 Task: Find connections with filter location Cornellà de Llobregat with filter topic #Analyticswith filter profile language French with filter current company FICO with filter school Madras Institute of Technology Campus with filter industry Online Audio and Video Media with filter service category Wedding Planning with filter keywords title UX Designer & UI Developer
Action: Mouse moved to (162, 228)
Screenshot: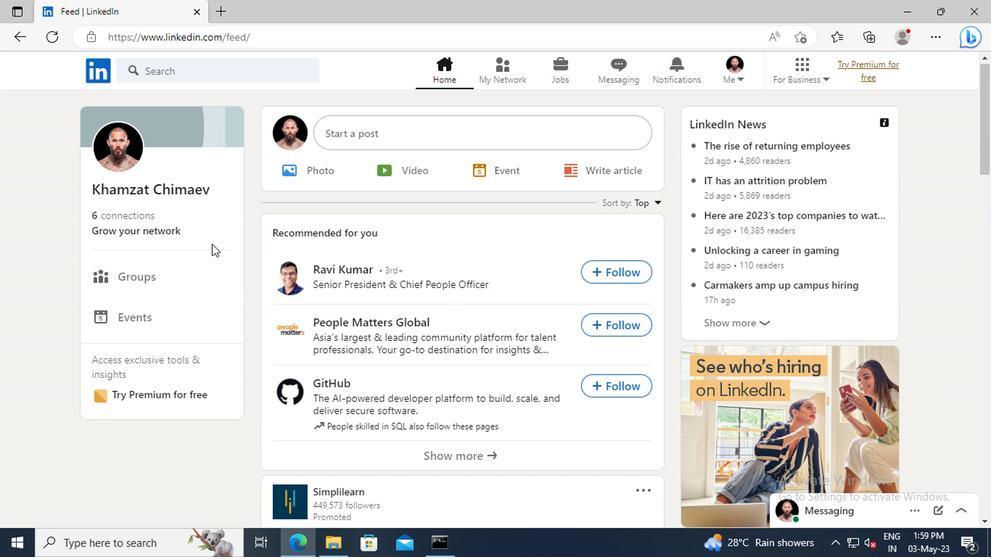 
Action: Mouse pressed left at (162, 228)
Screenshot: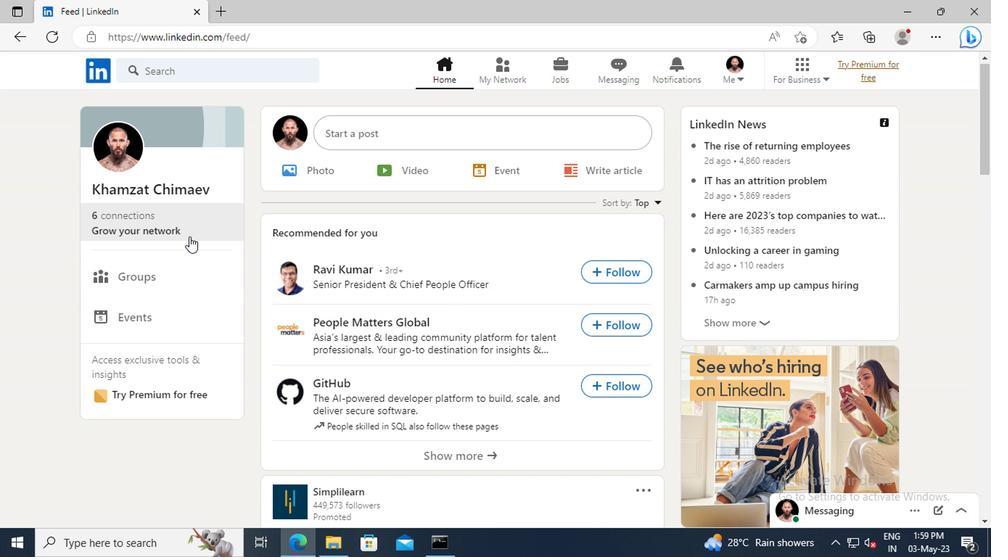 
Action: Mouse moved to (158, 152)
Screenshot: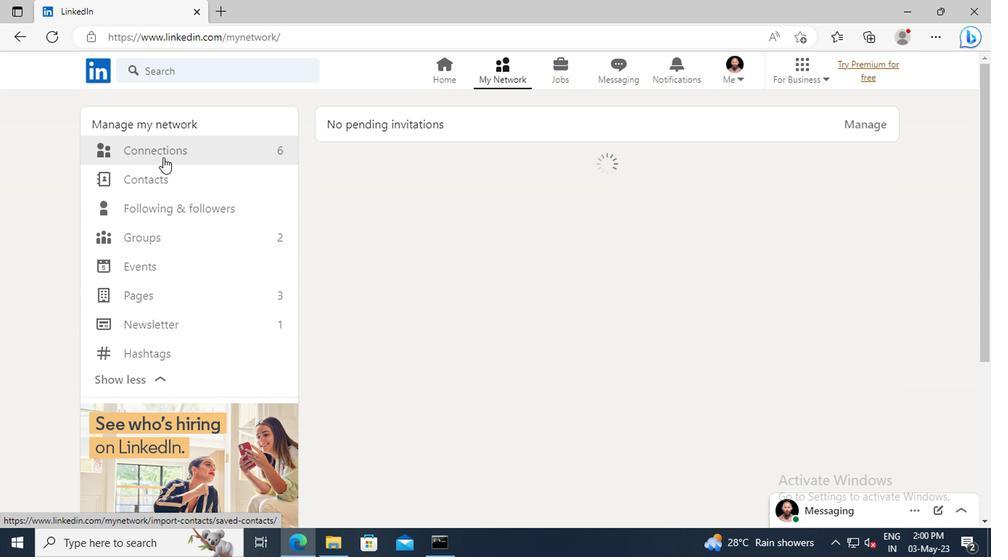 
Action: Mouse pressed left at (158, 152)
Screenshot: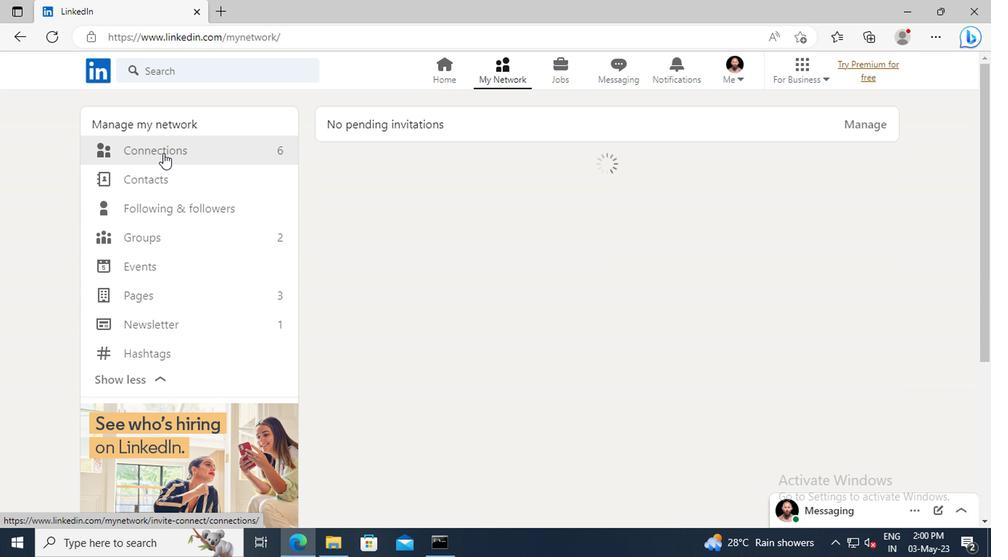 
Action: Mouse moved to (593, 156)
Screenshot: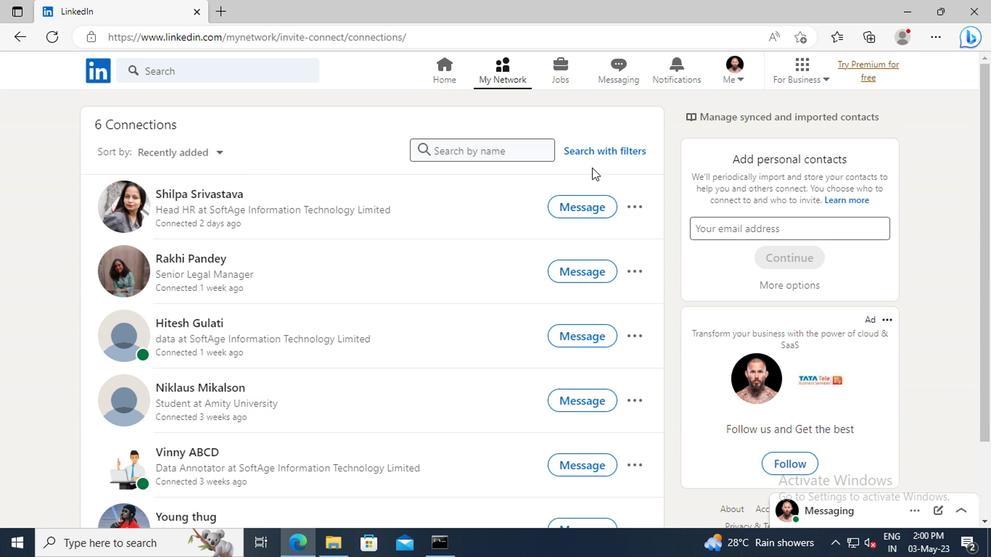 
Action: Mouse pressed left at (593, 156)
Screenshot: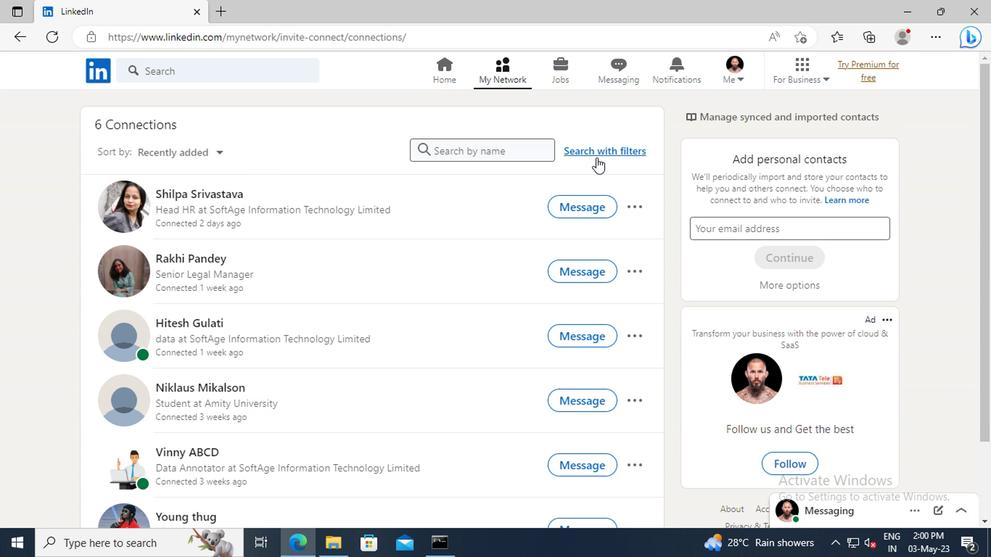 
Action: Mouse moved to (547, 113)
Screenshot: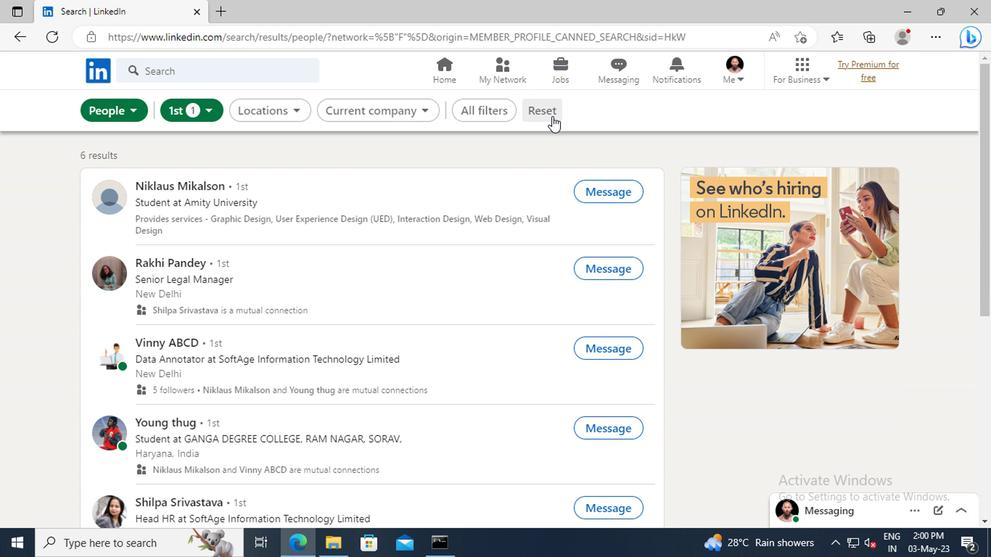 
Action: Mouse pressed left at (547, 113)
Screenshot: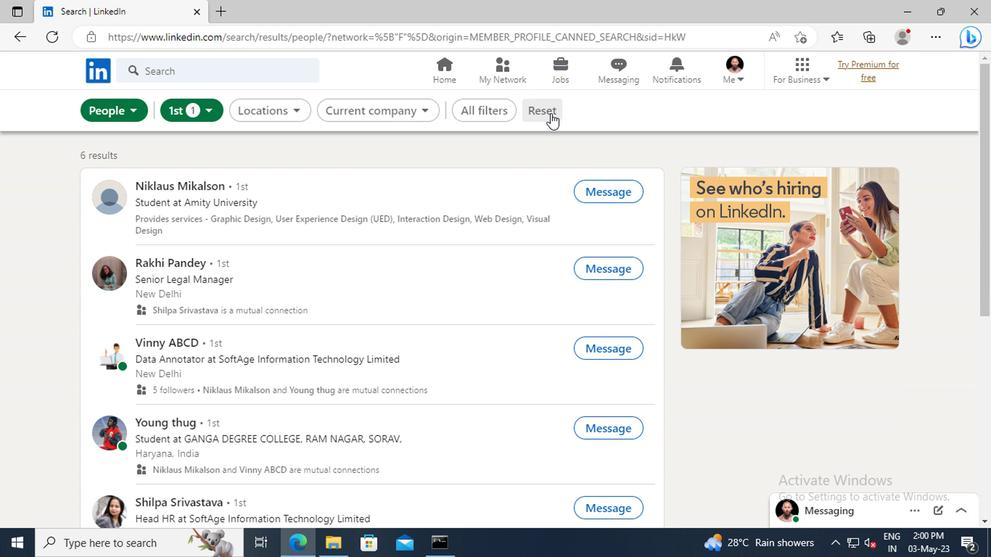 
Action: Mouse moved to (521, 111)
Screenshot: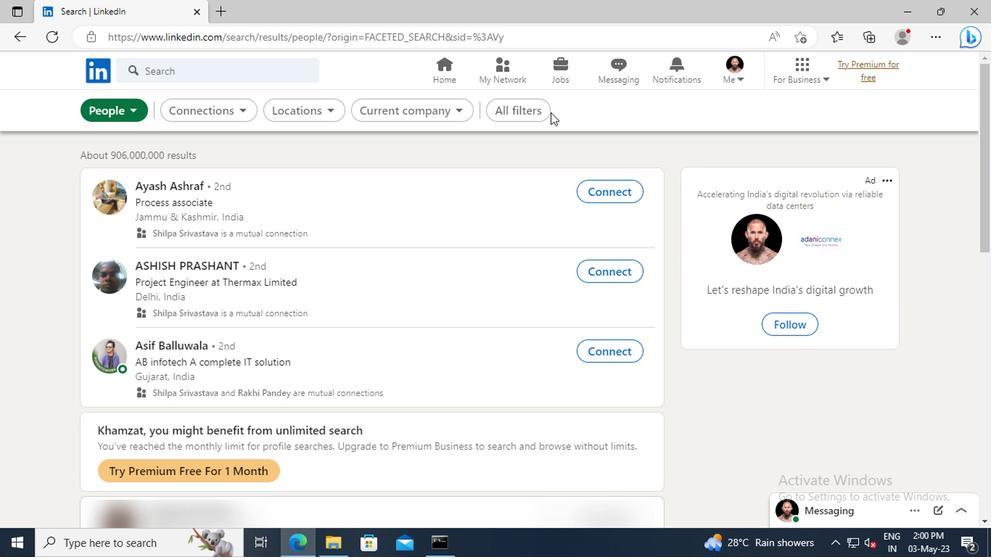 
Action: Mouse pressed left at (521, 111)
Screenshot: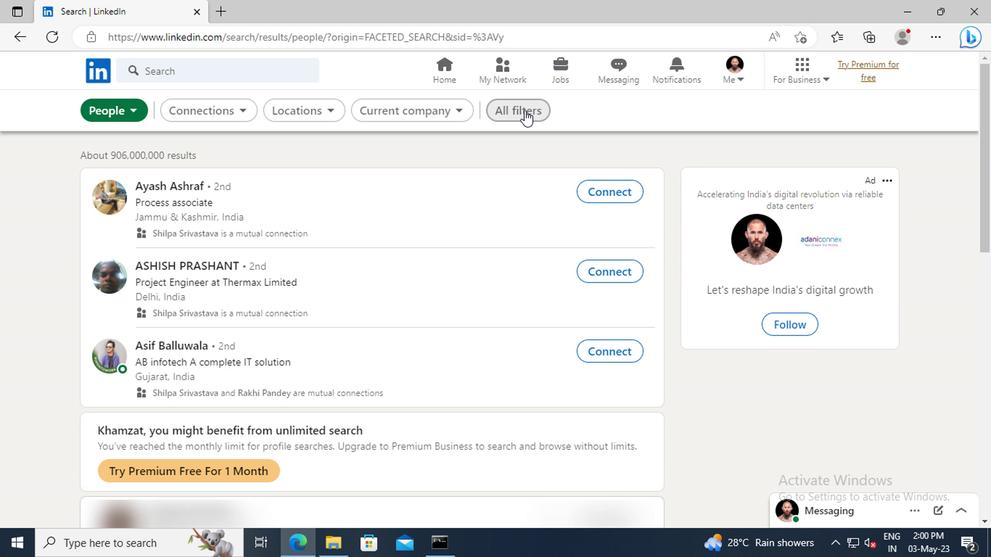 
Action: Mouse moved to (814, 273)
Screenshot: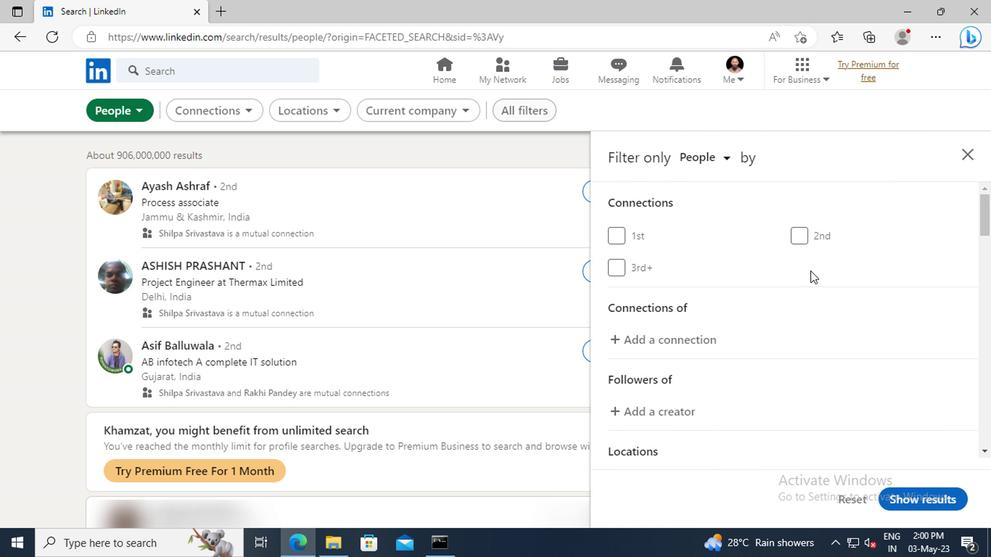 
Action: Mouse scrolled (814, 272) with delta (0, -1)
Screenshot: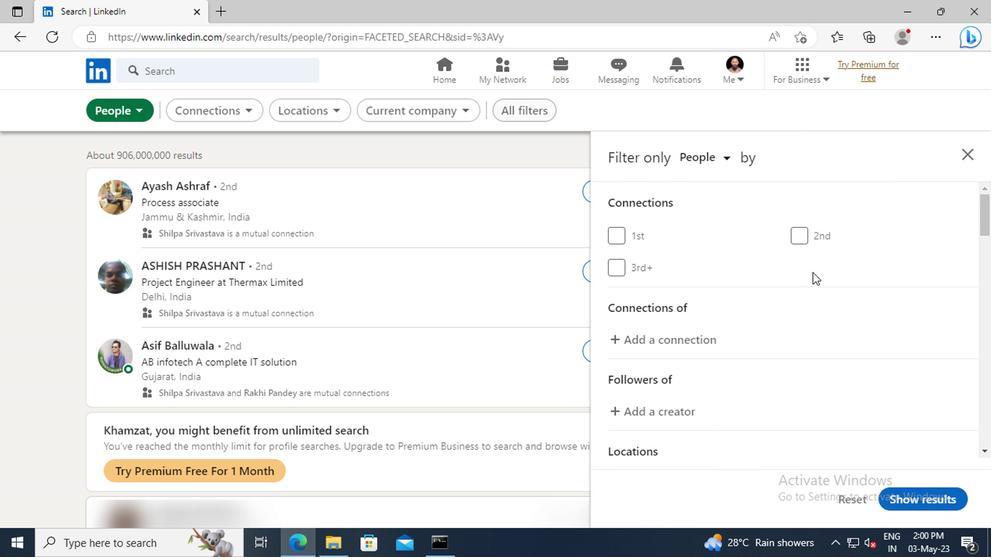 
Action: Mouse scrolled (814, 272) with delta (0, -1)
Screenshot: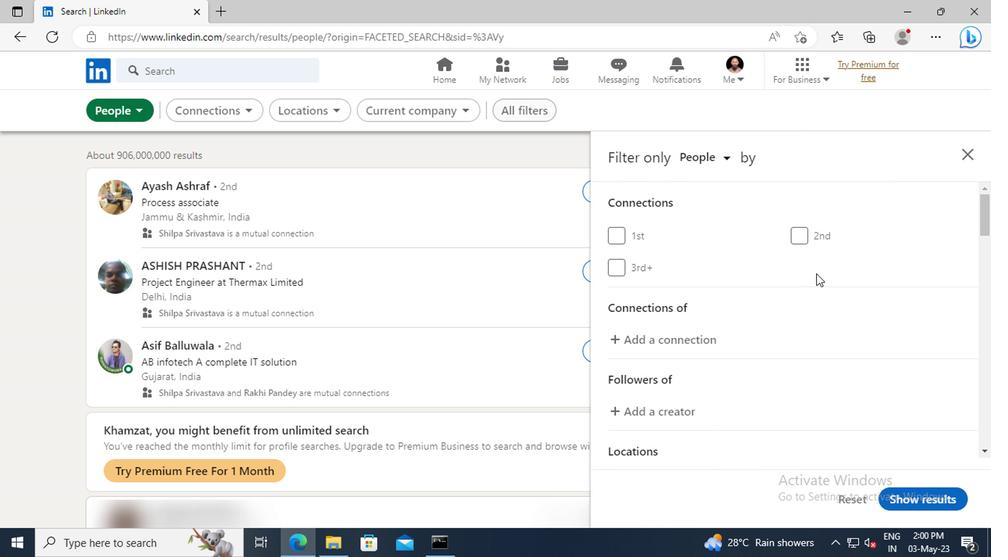 
Action: Mouse scrolled (814, 272) with delta (0, -1)
Screenshot: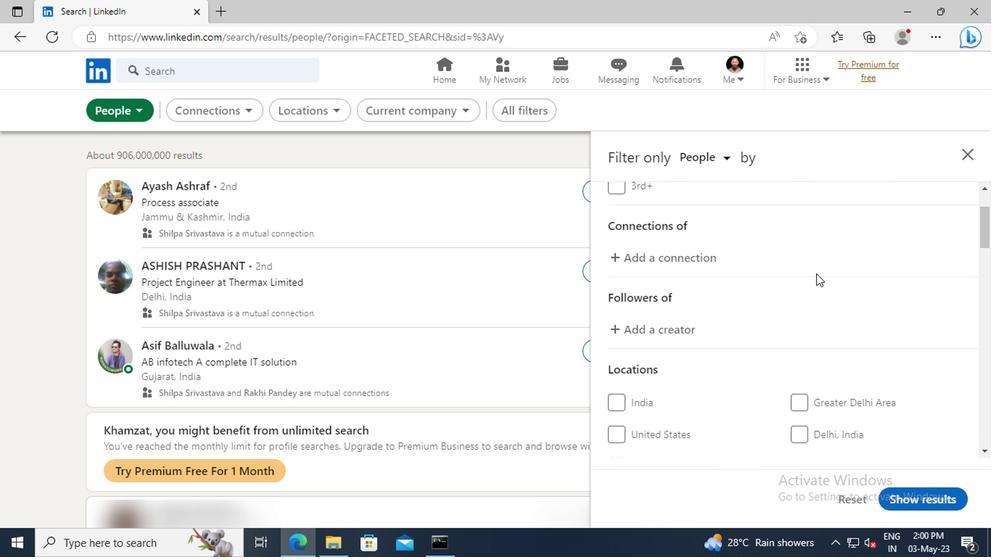 
Action: Mouse scrolled (814, 272) with delta (0, -1)
Screenshot: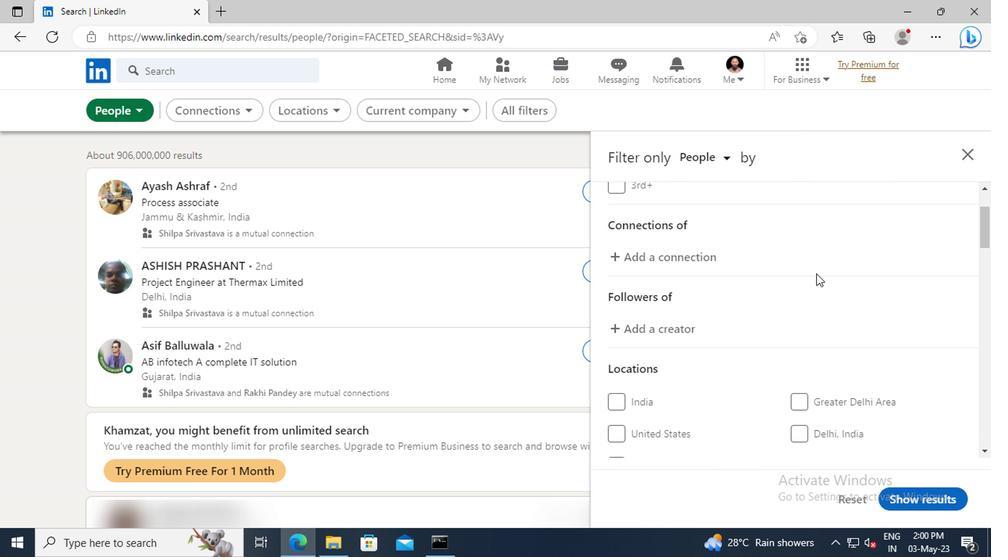 
Action: Mouse scrolled (814, 272) with delta (0, -1)
Screenshot: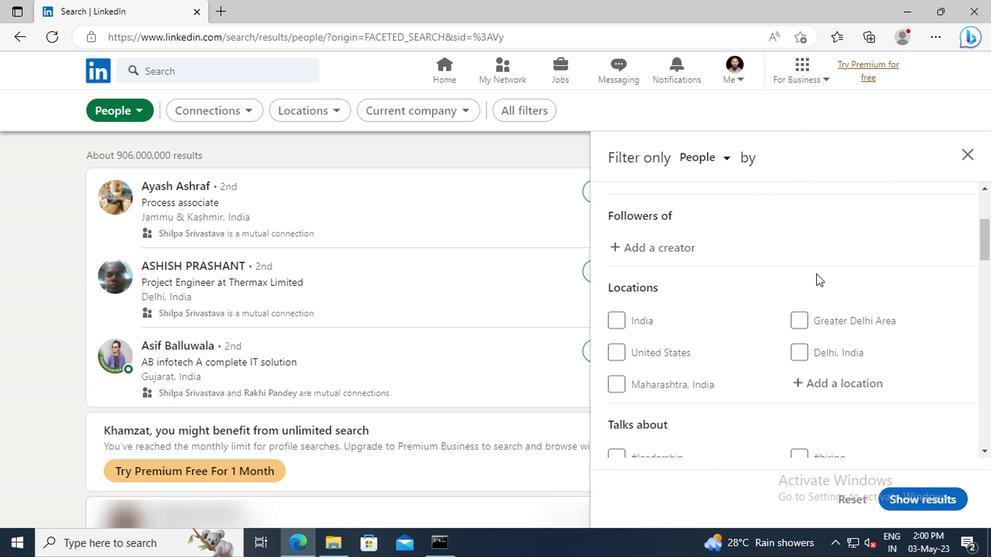 
Action: Mouse scrolled (814, 272) with delta (0, -1)
Screenshot: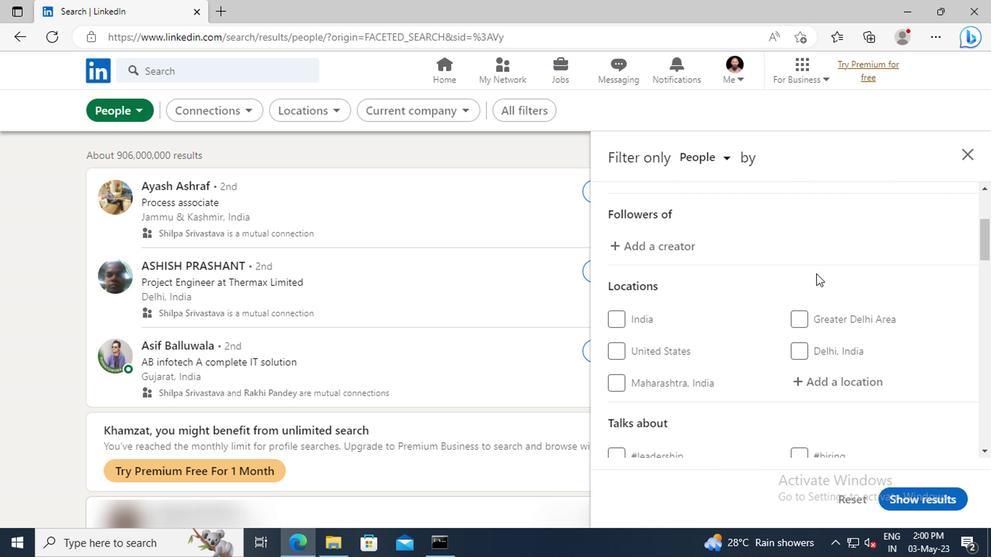 
Action: Mouse moved to (819, 297)
Screenshot: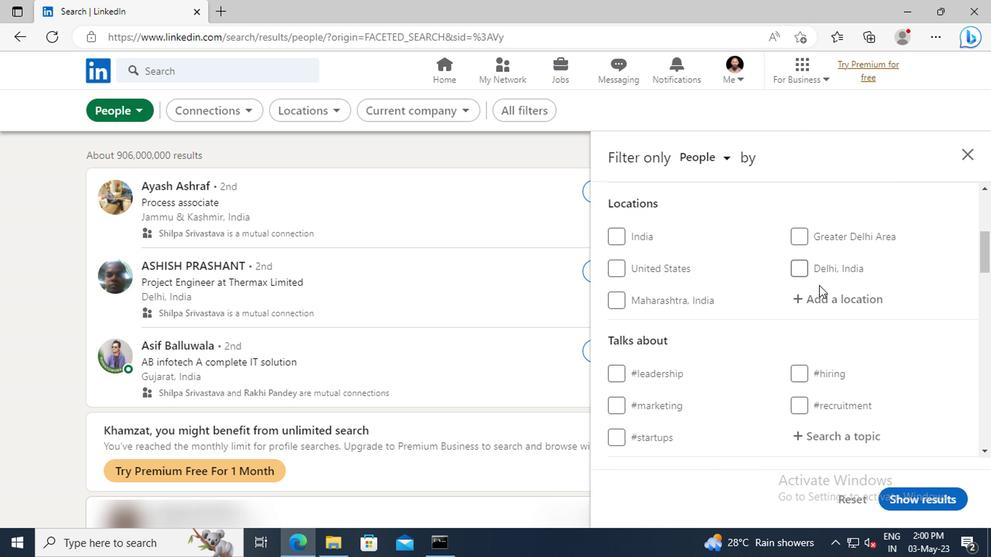 
Action: Mouse pressed left at (819, 297)
Screenshot: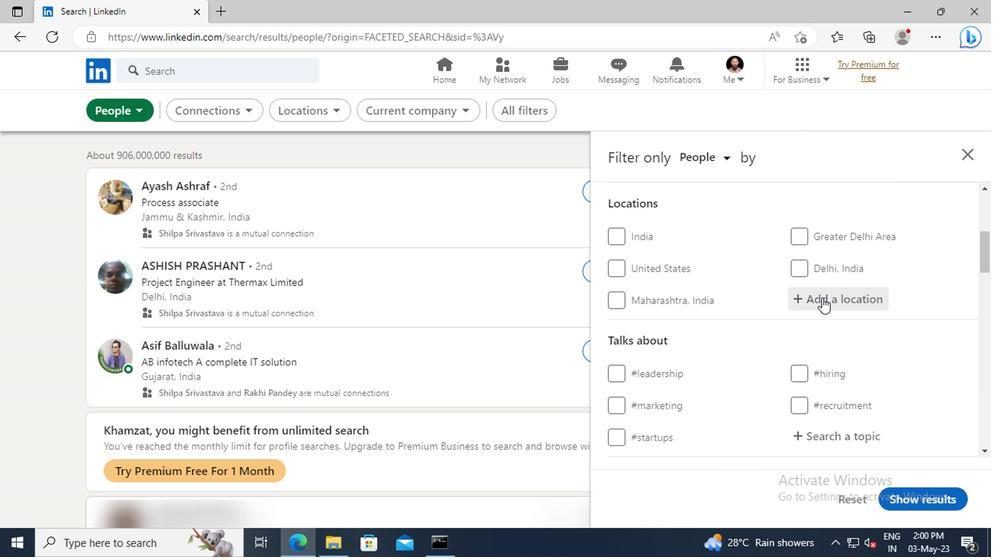 
Action: Key pressed <Key.shift>CORNELLA<Key.space>DE
Screenshot: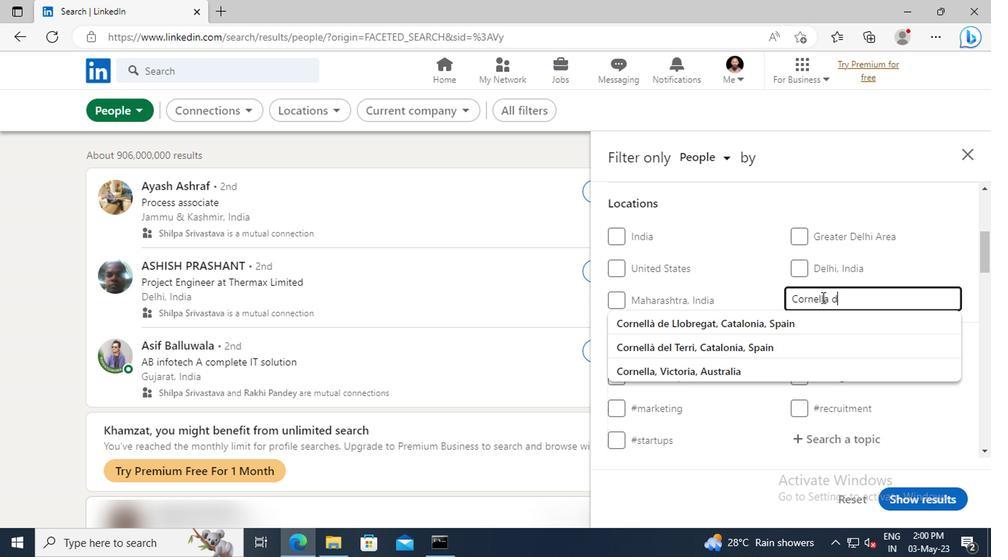 
Action: Mouse moved to (815, 318)
Screenshot: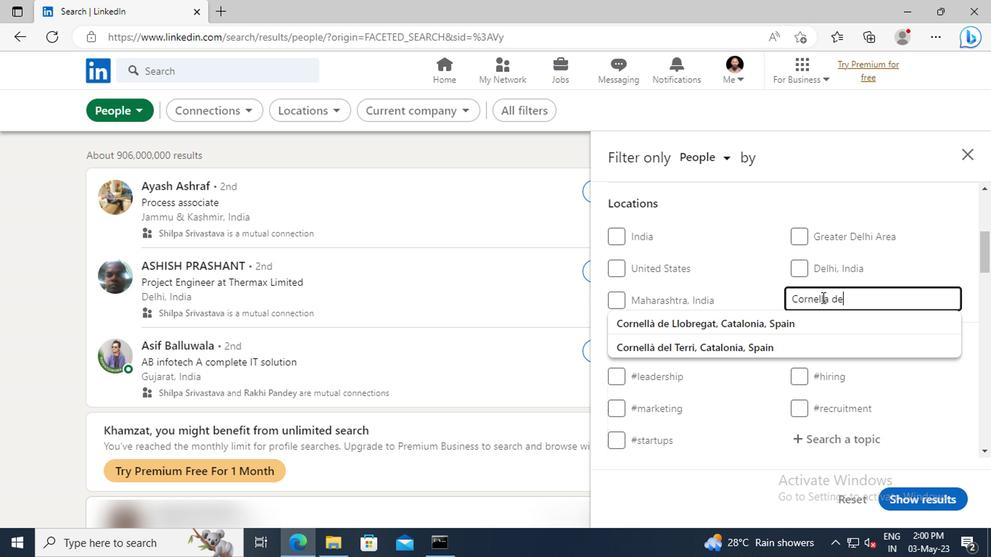 
Action: Mouse pressed left at (815, 318)
Screenshot: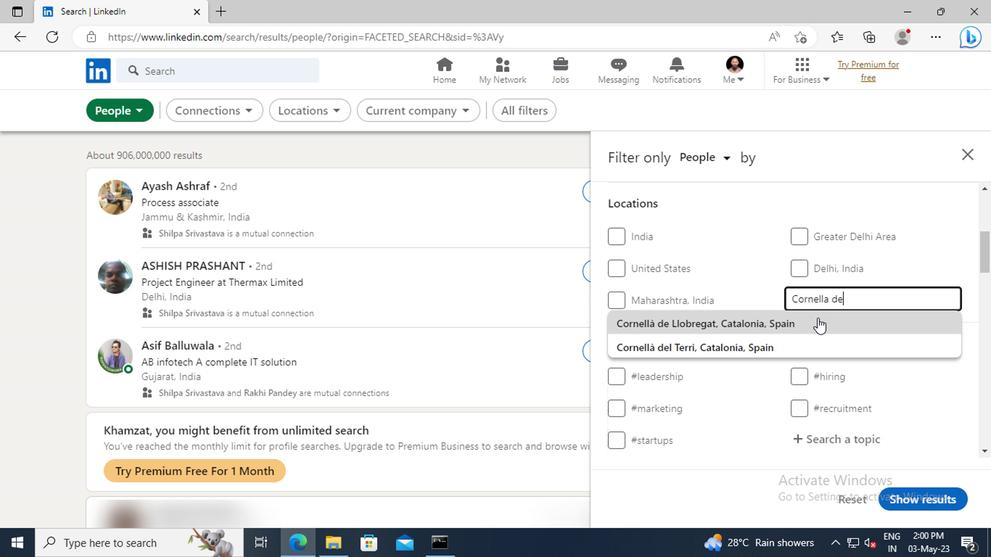 
Action: Mouse scrolled (815, 317) with delta (0, 0)
Screenshot: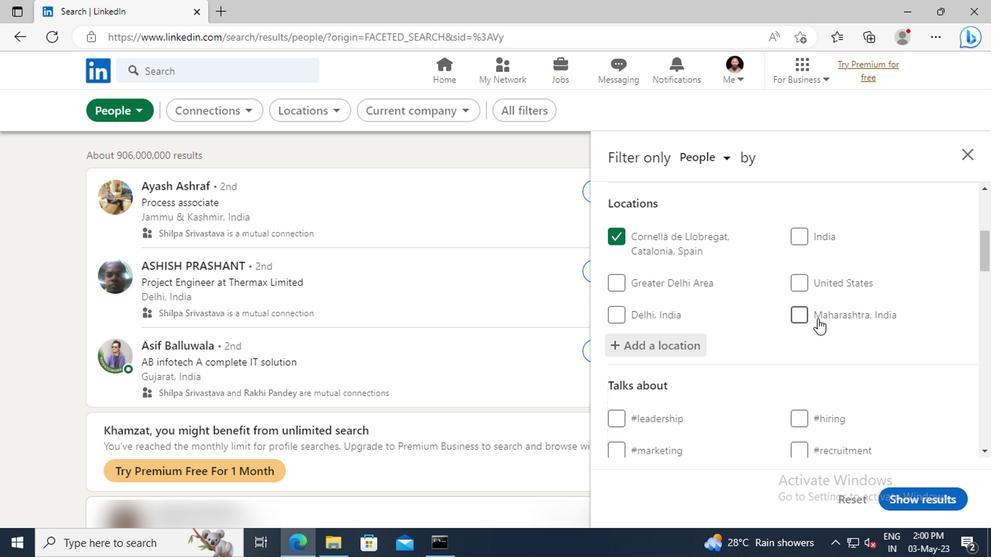 
Action: Mouse scrolled (815, 317) with delta (0, 0)
Screenshot: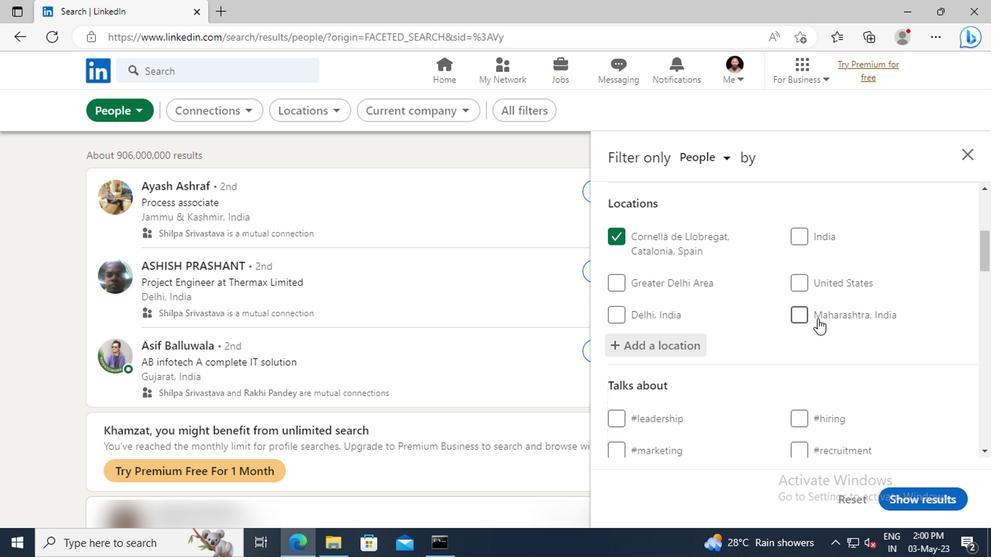 
Action: Mouse scrolled (815, 317) with delta (0, 0)
Screenshot: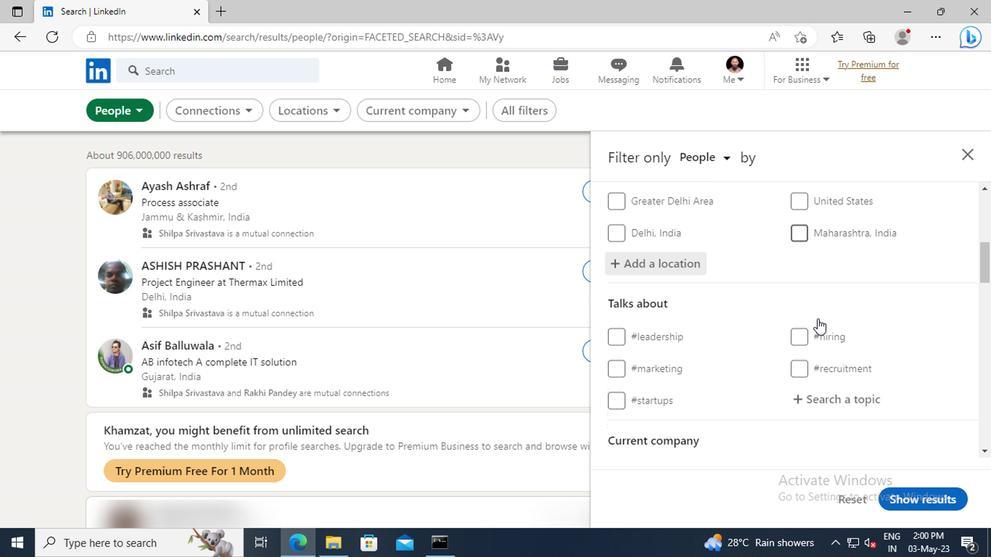 
Action: Mouse scrolled (815, 317) with delta (0, 0)
Screenshot: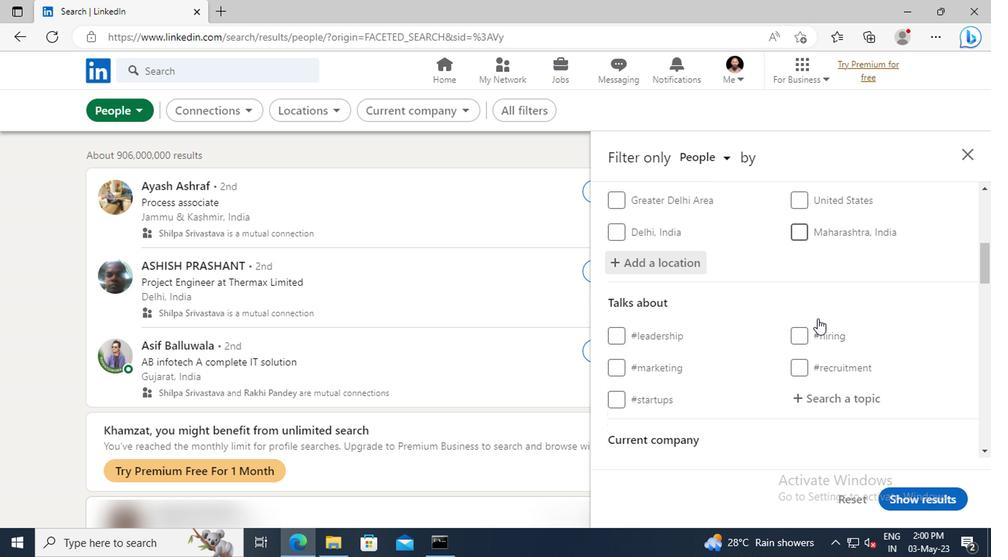 
Action: Mouse moved to (816, 324)
Screenshot: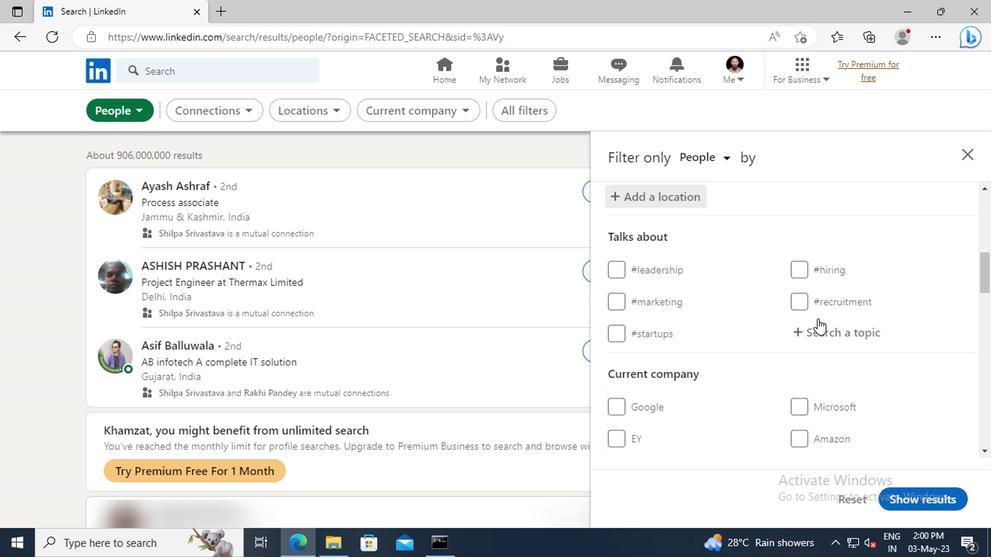 
Action: Mouse pressed left at (816, 324)
Screenshot: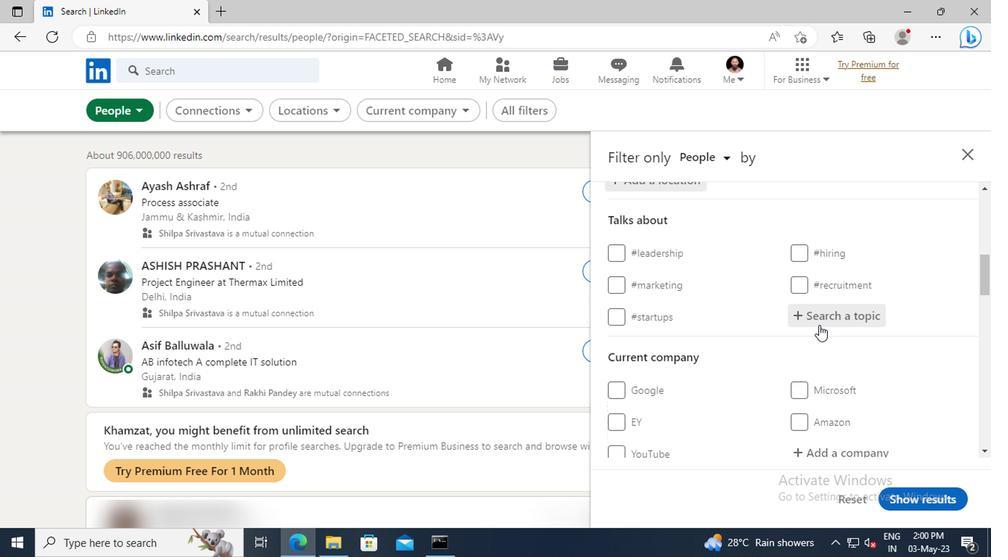 
Action: Key pressed <Key.shift>ANALYT
Screenshot: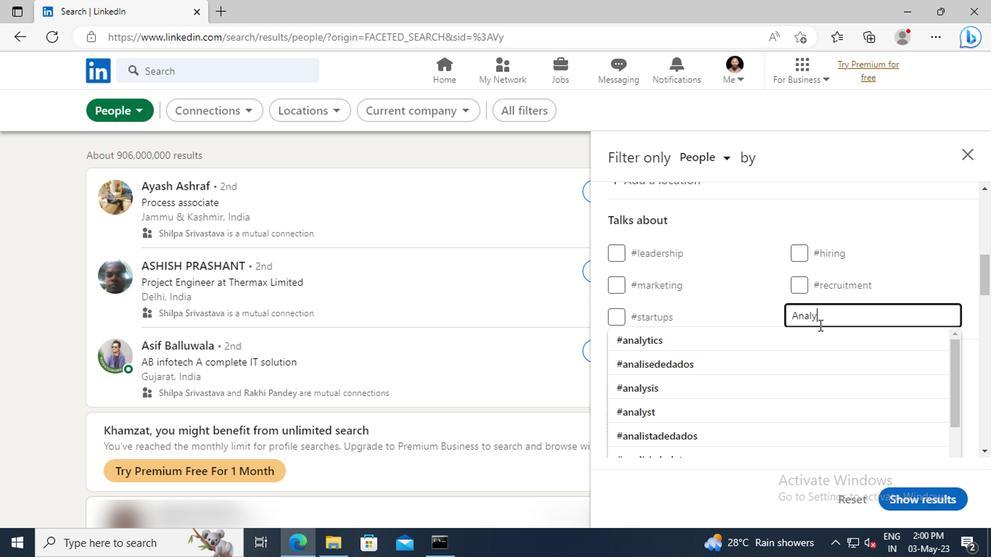 
Action: Mouse moved to (819, 335)
Screenshot: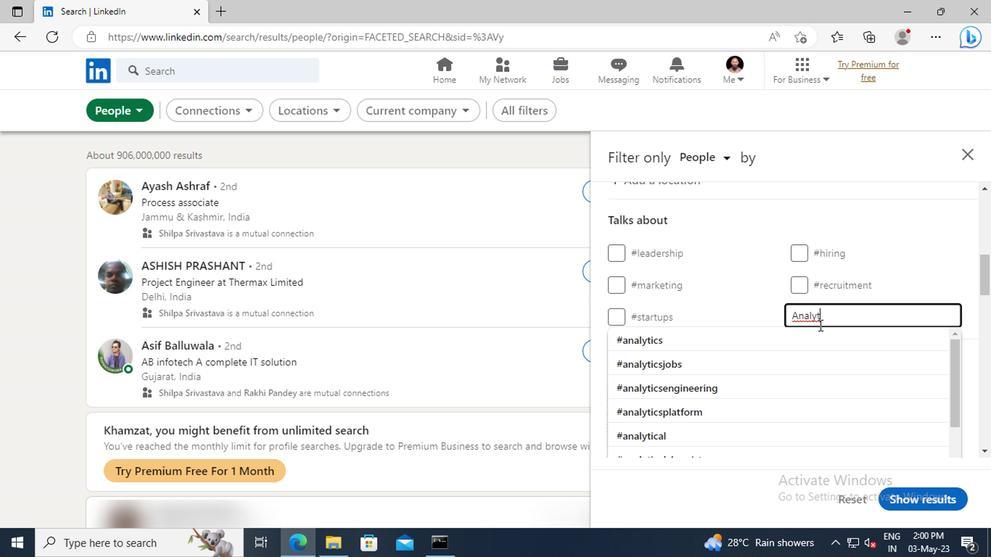 
Action: Mouse pressed left at (819, 335)
Screenshot: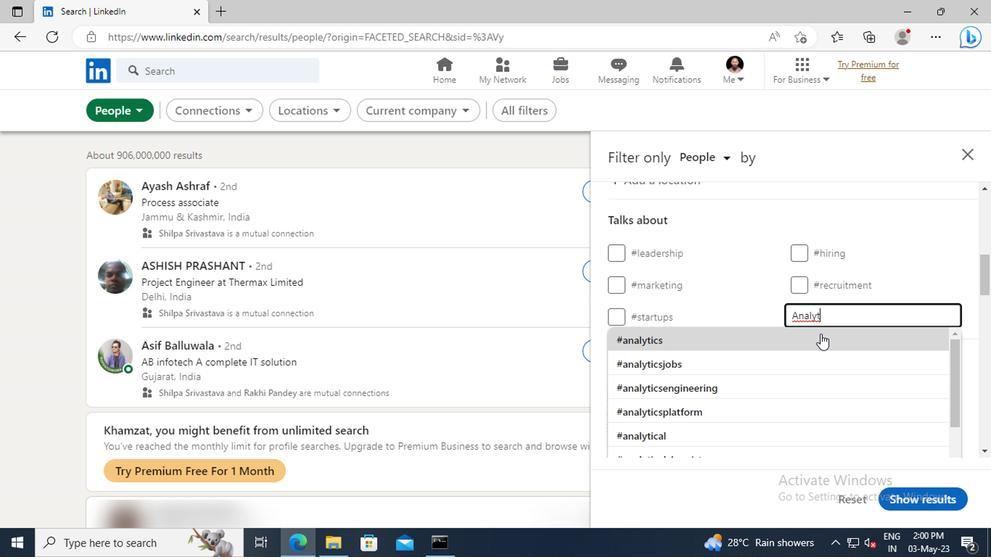 
Action: Mouse scrolled (819, 334) with delta (0, -1)
Screenshot: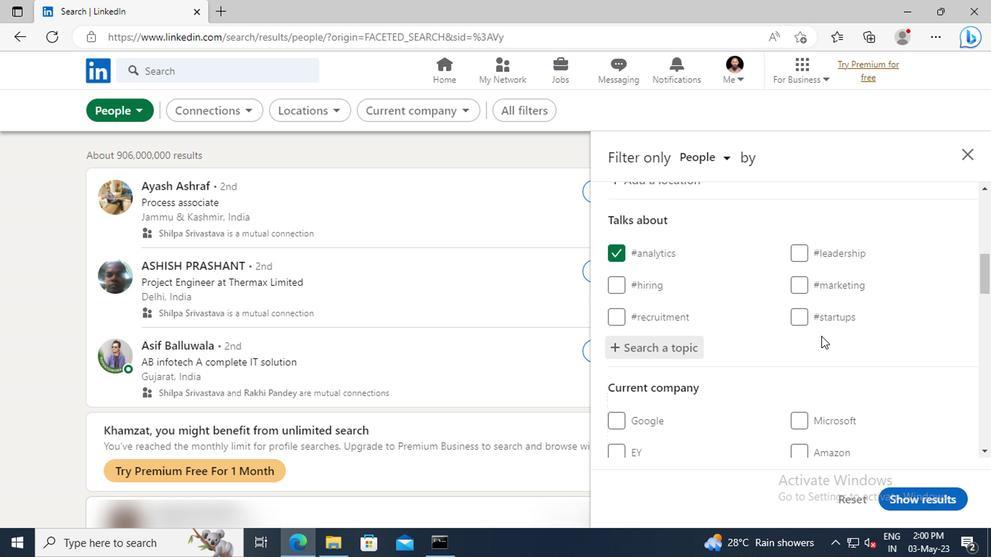 
Action: Mouse scrolled (819, 334) with delta (0, -1)
Screenshot: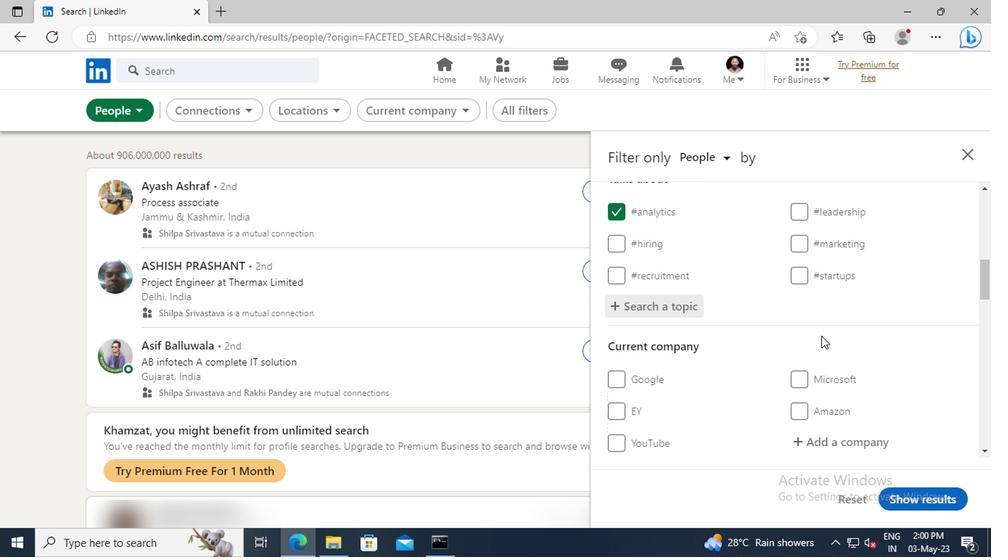 
Action: Mouse scrolled (819, 334) with delta (0, -1)
Screenshot: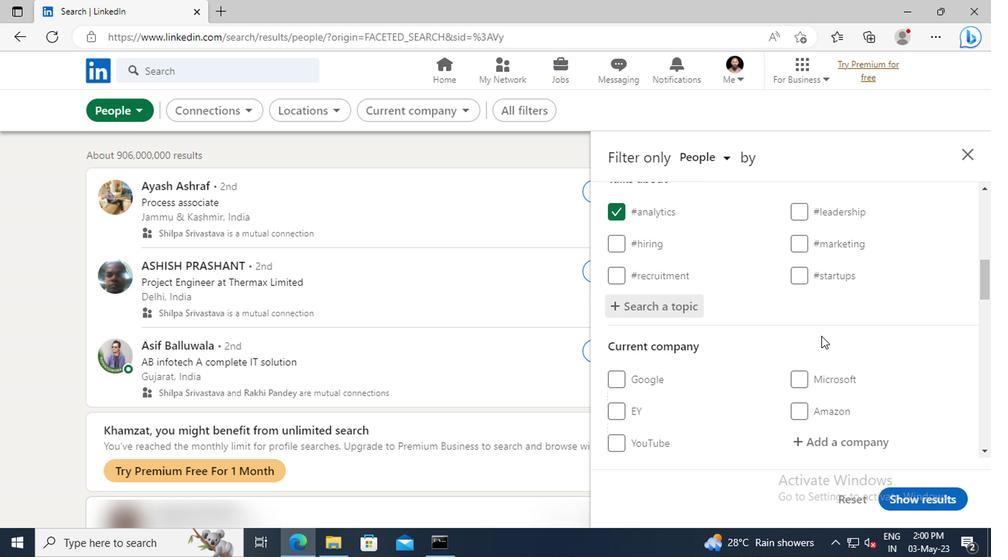 
Action: Mouse scrolled (819, 334) with delta (0, -1)
Screenshot: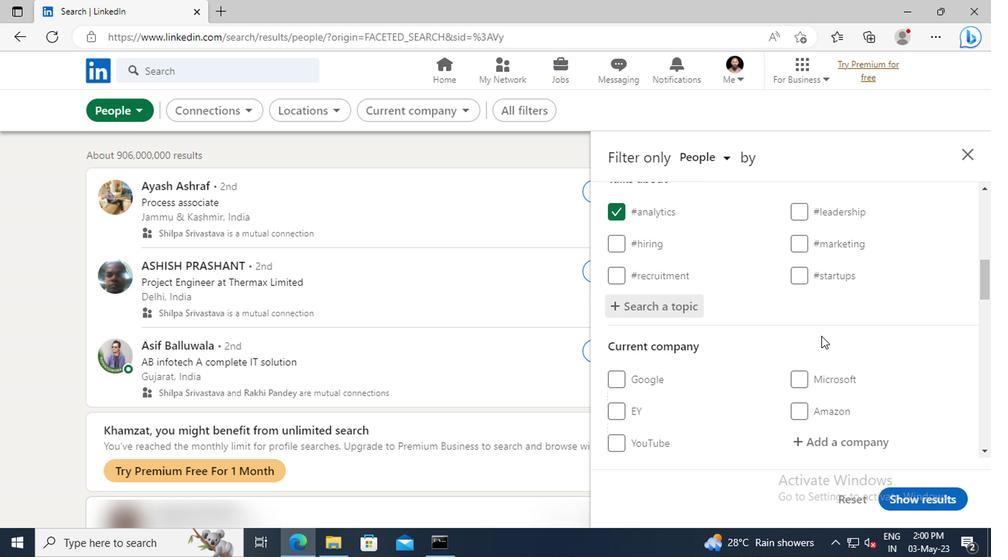 
Action: Mouse scrolled (819, 334) with delta (0, -1)
Screenshot: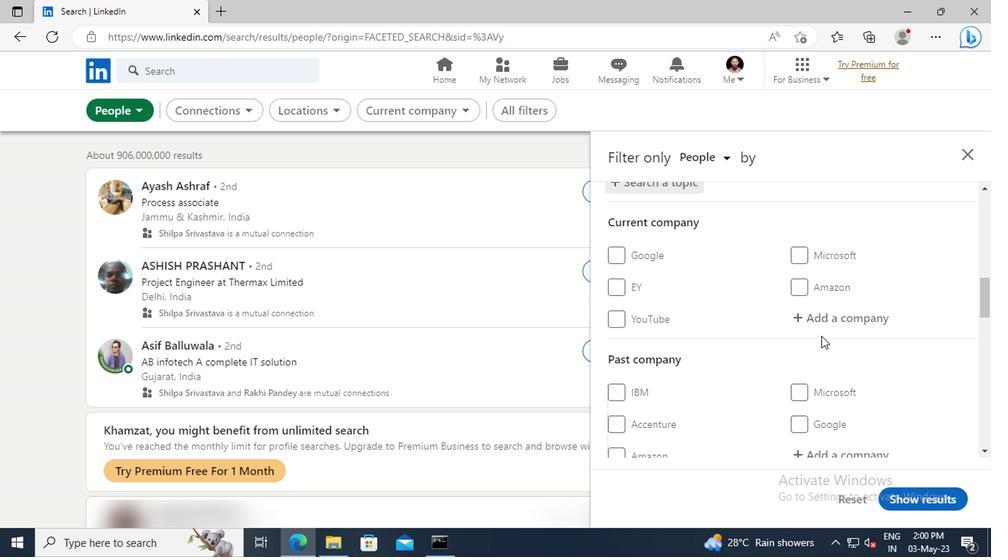 
Action: Mouse scrolled (819, 334) with delta (0, -1)
Screenshot: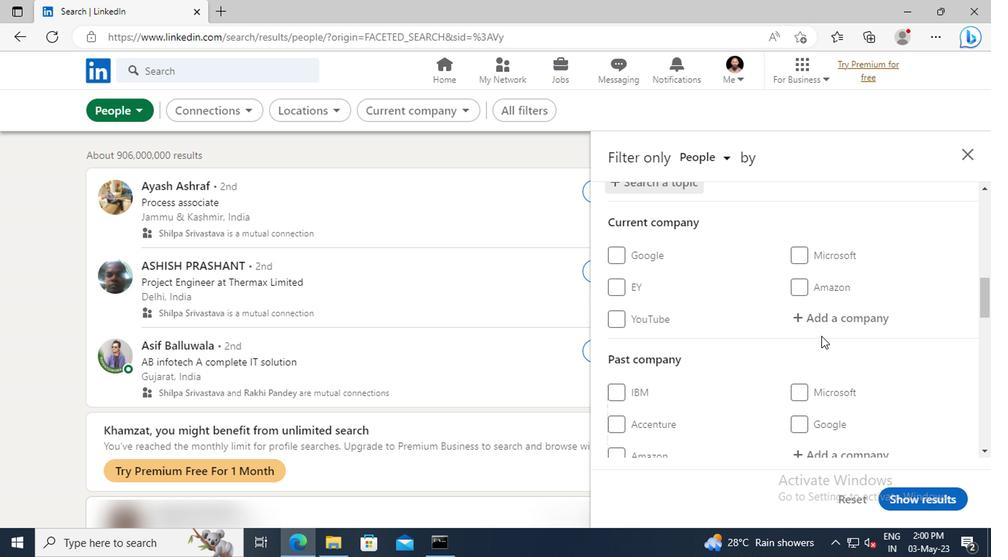 
Action: Mouse scrolled (819, 334) with delta (0, -1)
Screenshot: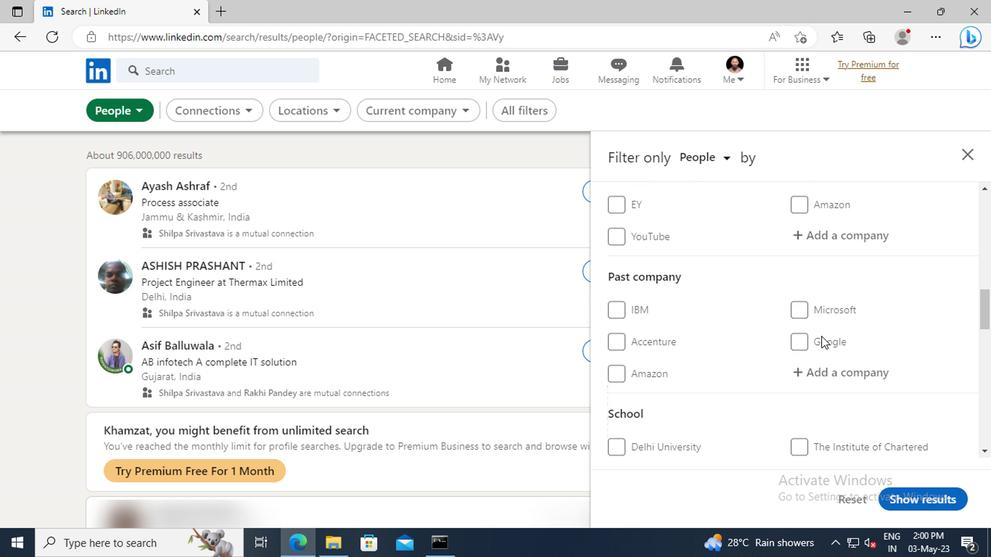 
Action: Mouse scrolled (819, 334) with delta (0, -1)
Screenshot: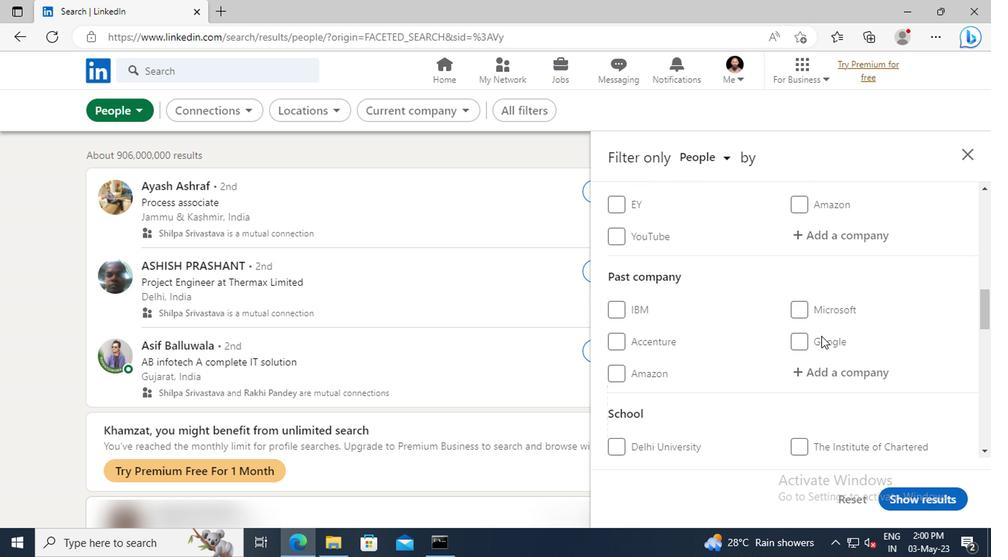 
Action: Mouse scrolled (819, 334) with delta (0, -1)
Screenshot: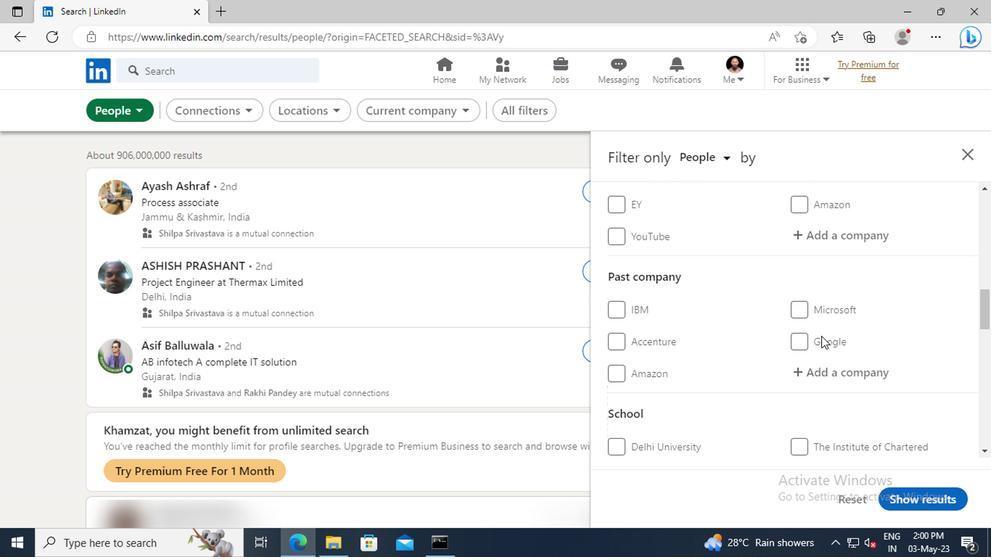 
Action: Mouse scrolled (819, 334) with delta (0, -1)
Screenshot: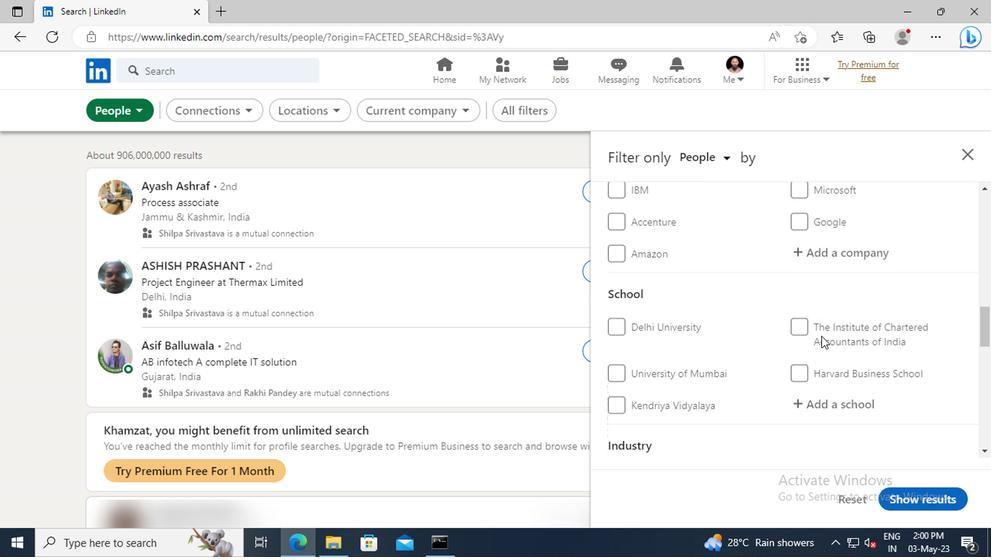 
Action: Mouse scrolled (819, 334) with delta (0, -1)
Screenshot: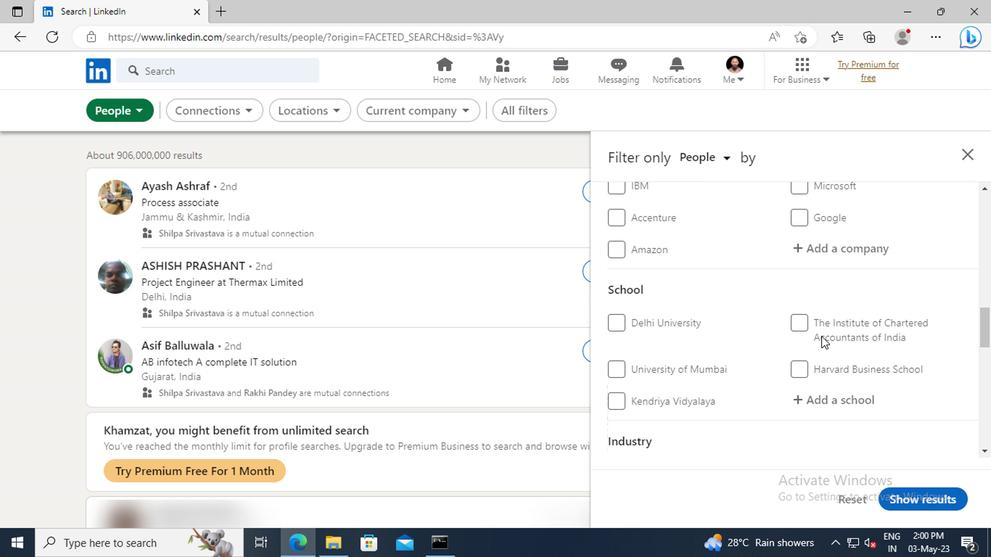 
Action: Mouse scrolled (819, 334) with delta (0, -1)
Screenshot: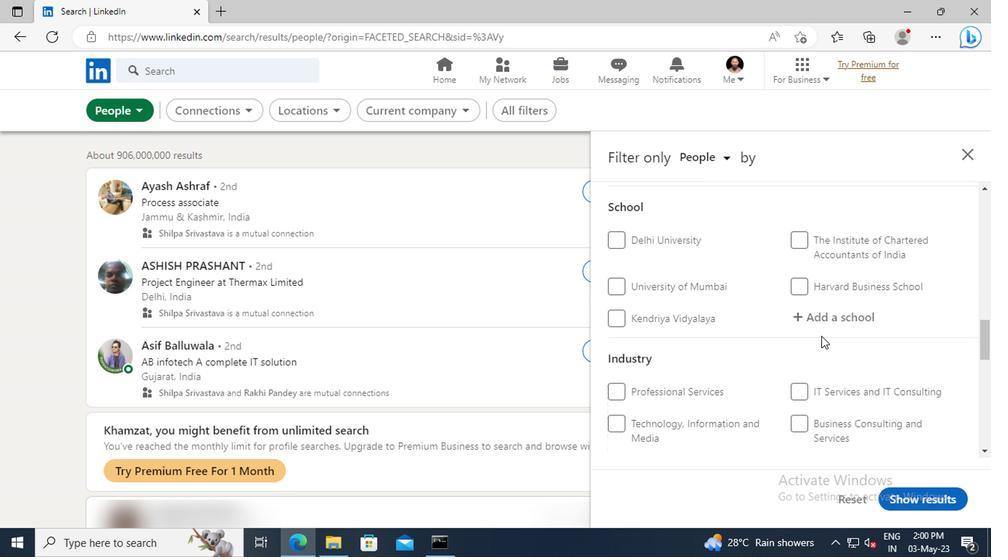
Action: Mouse scrolled (819, 334) with delta (0, -1)
Screenshot: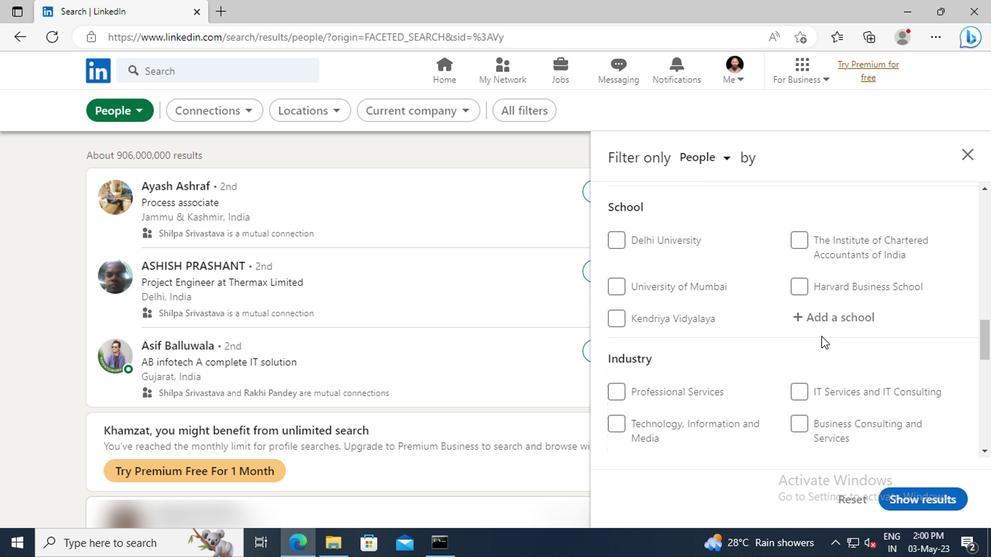 
Action: Mouse scrolled (819, 334) with delta (0, -1)
Screenshot: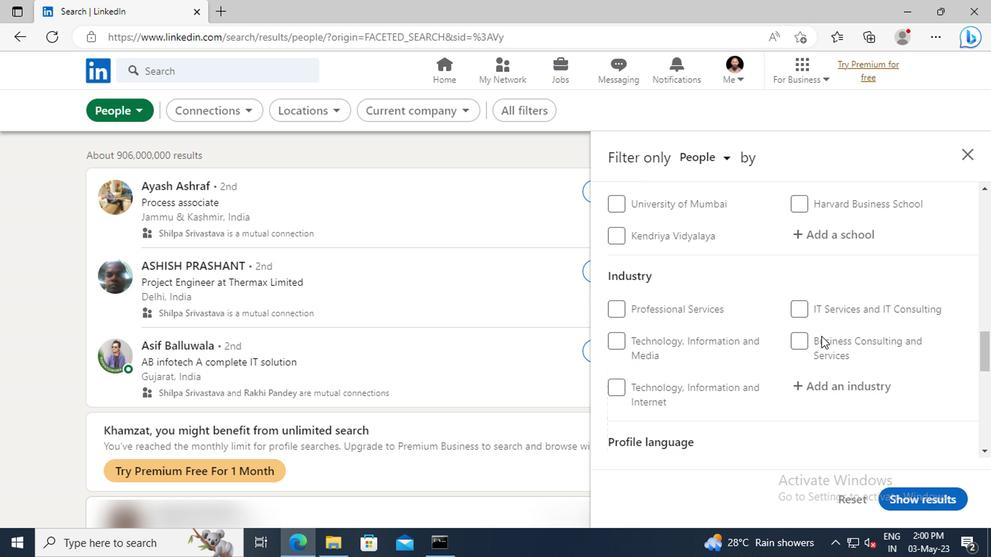 
Action: Mouse scrolled (819, 334) with delta (0, -1)
Screenshot: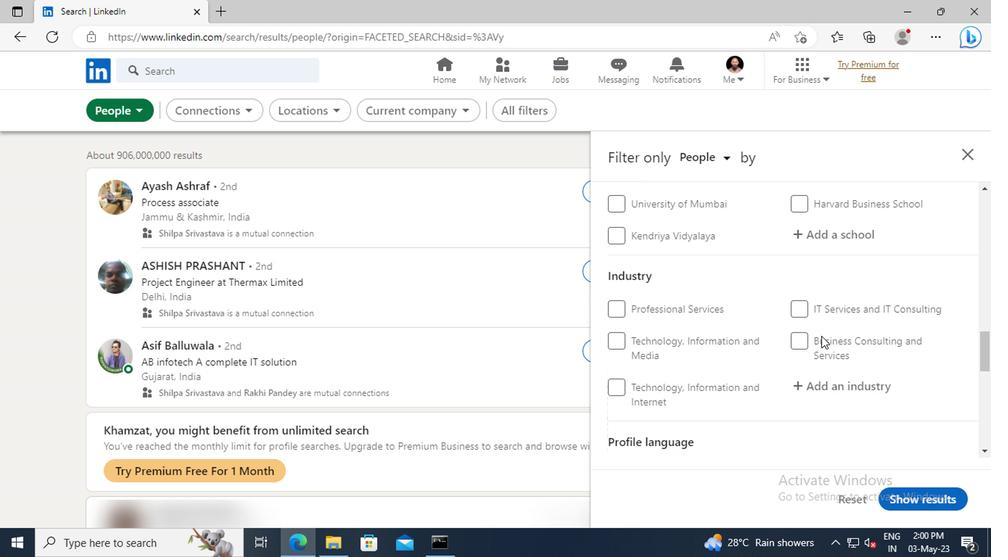 
Action: Mouse scrolled (819, 334) with delta (0, -1)
Screenshot: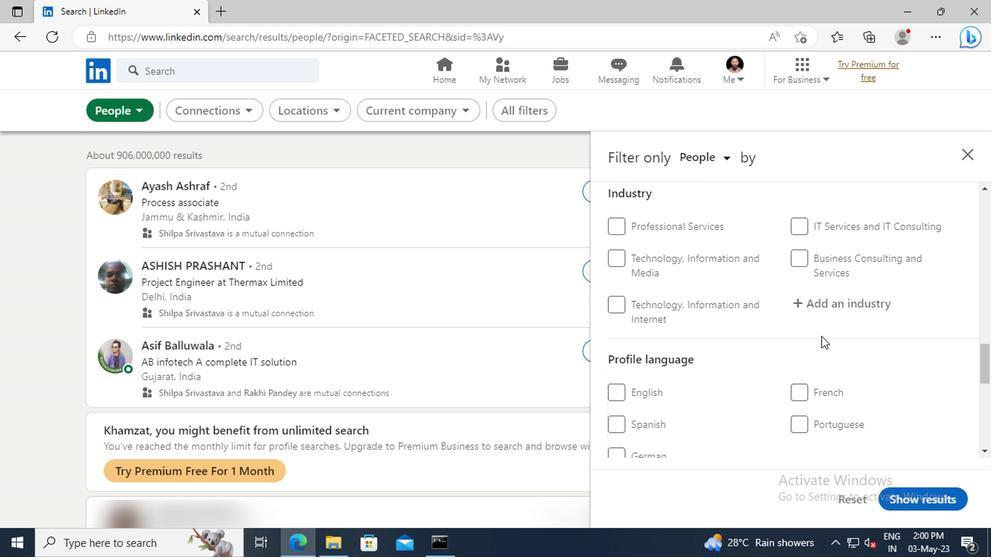 
Action: Mouse moved to (803, 350)
Screenshot: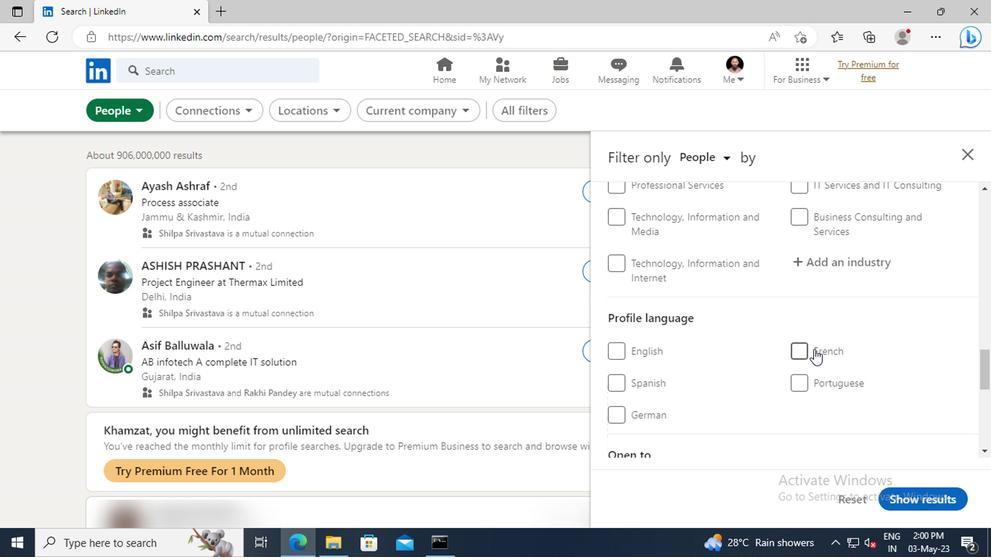 
Action: Mouse pressed left at (803, 350)
Screenshot: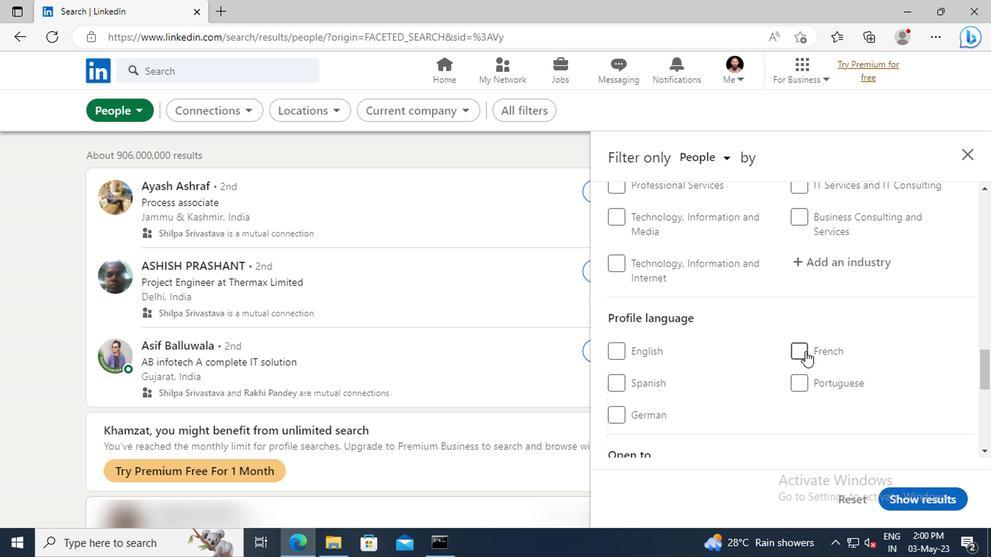 
Action: Mouse moved to (832, 335)
Screenshot: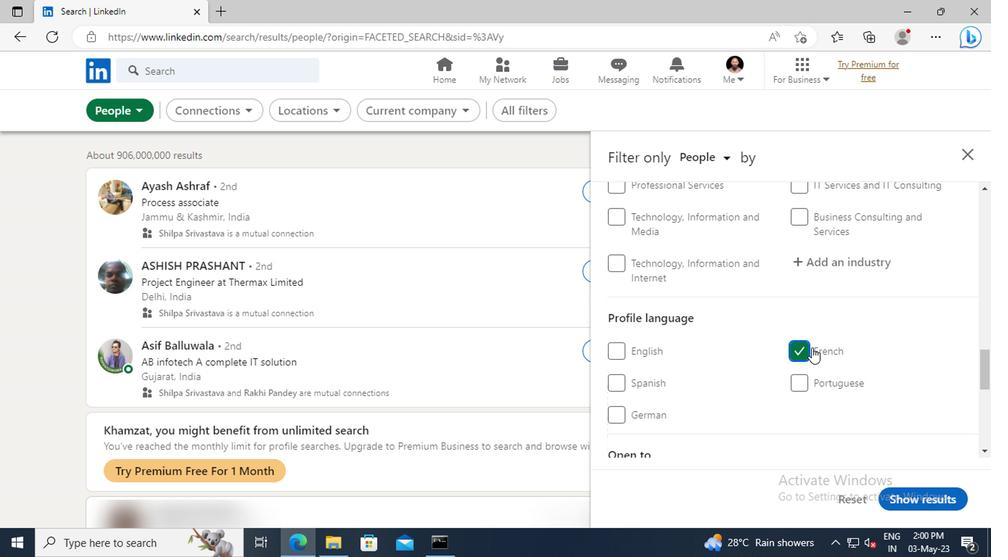 
Action: Mouse scrolled (832, 336) with delta (0, 0)
Screenshot: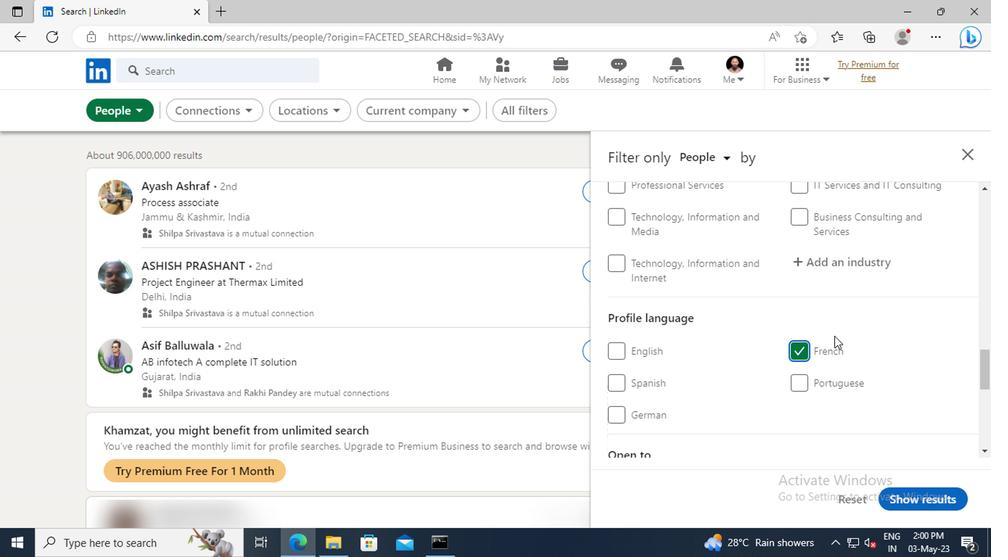 
Action: Mouse scrolled (832, 336) with delta (0, 0)
Screenshot: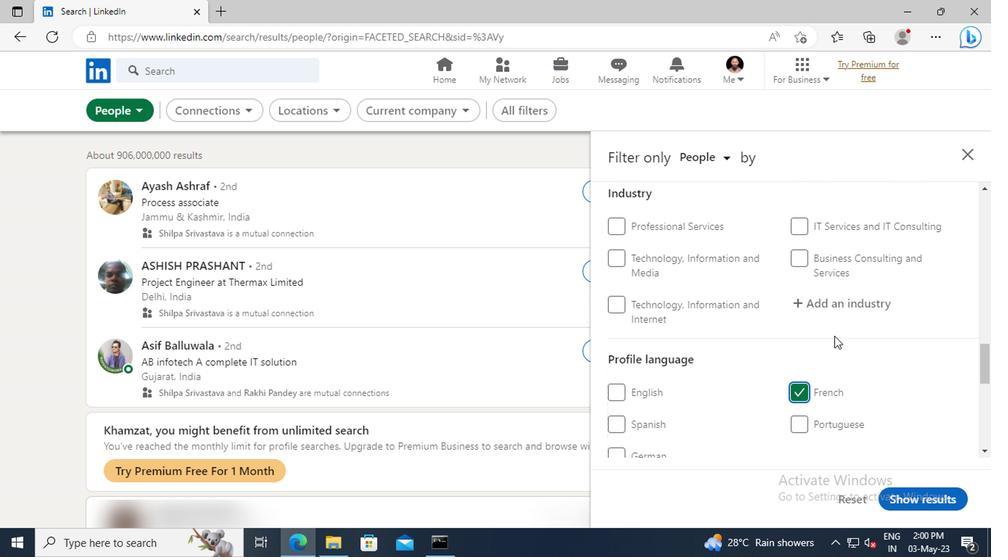 
Action: Mouse scrolled (832, 336) with delta (0, 0)
Screenshot: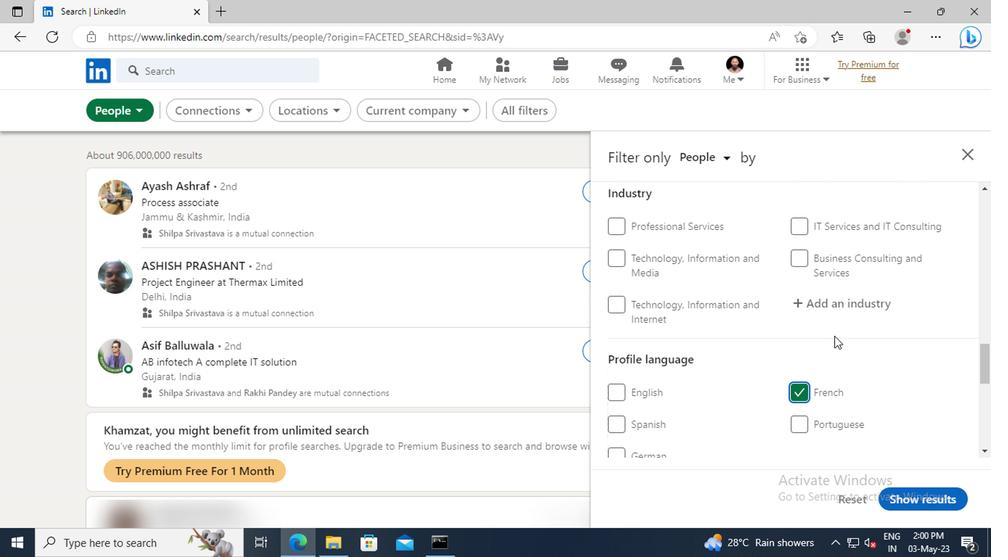 
Action: Mouse moved to (832, 334)
Screenshot: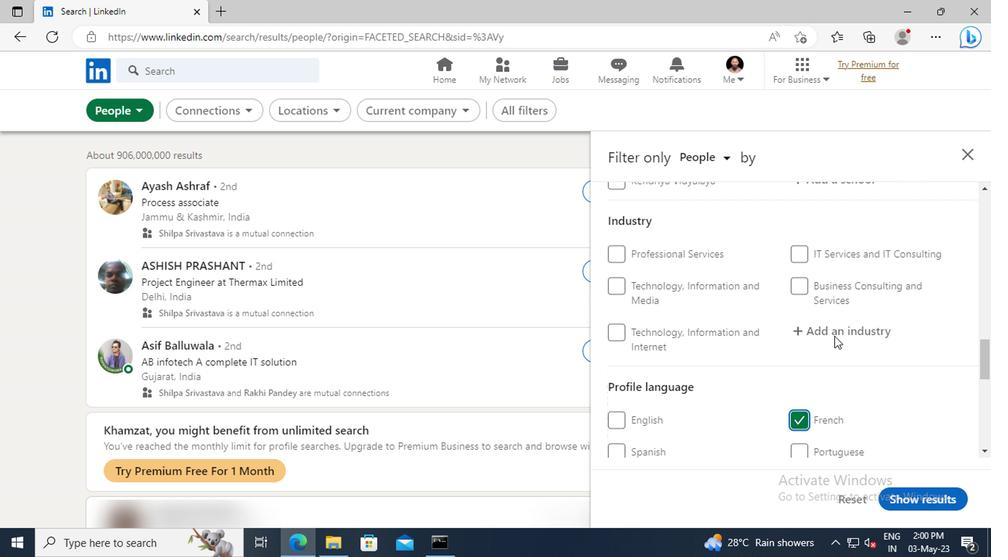 
Action: Mouse scrolled (832, 335) with delta (0, 1)
Screenshot: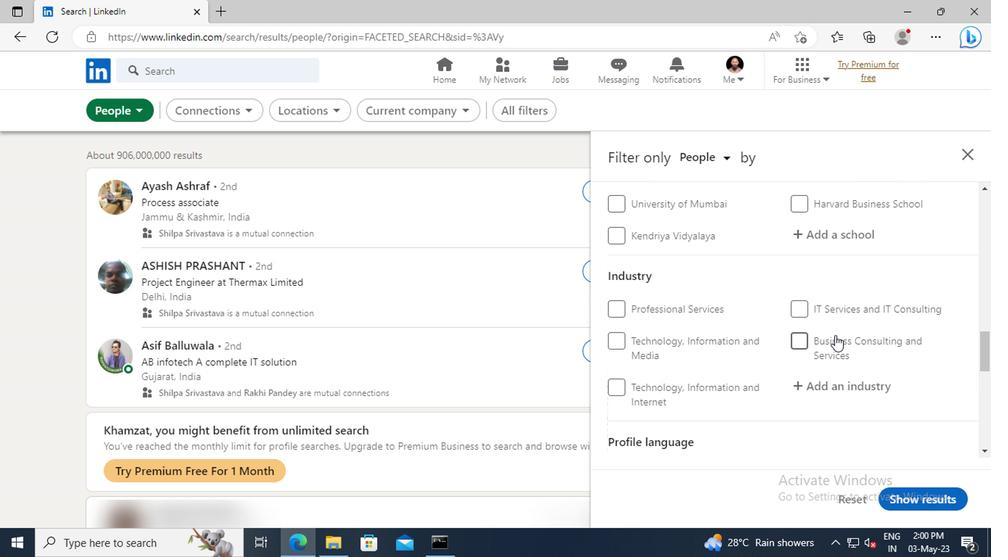 
Action: Mouse scrolled (832, 335) with delta (0, 1)
Screenshot: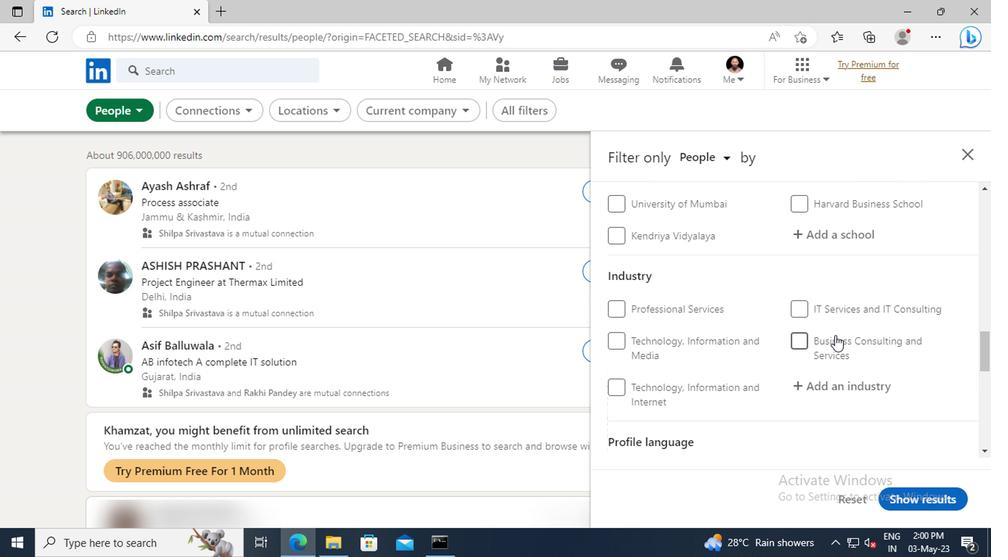 
Action: Mouse scrolled (832, 335) with delta (0, 1)
Screenshot: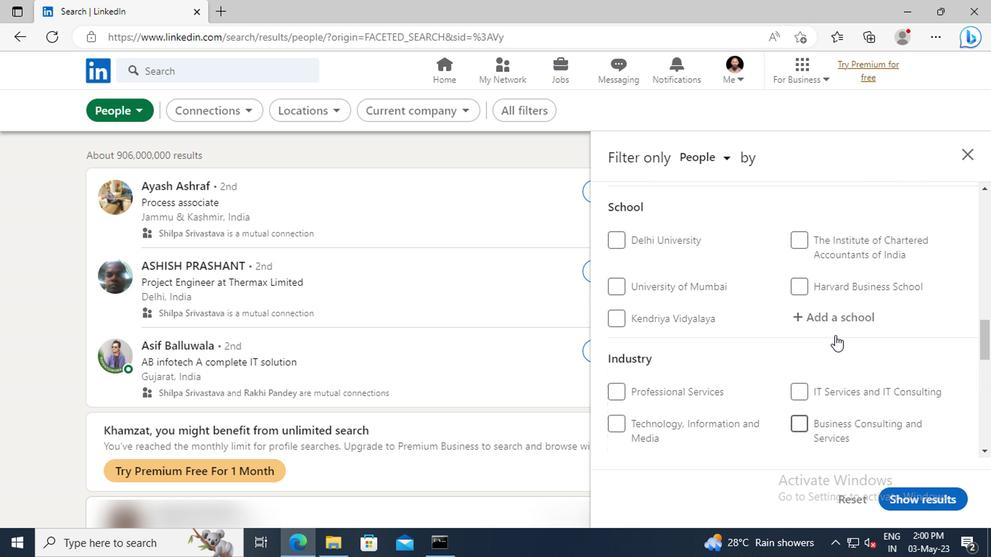 
Action: Mouse scrolled (832, 335) with delta (0, 1)
Screenshot: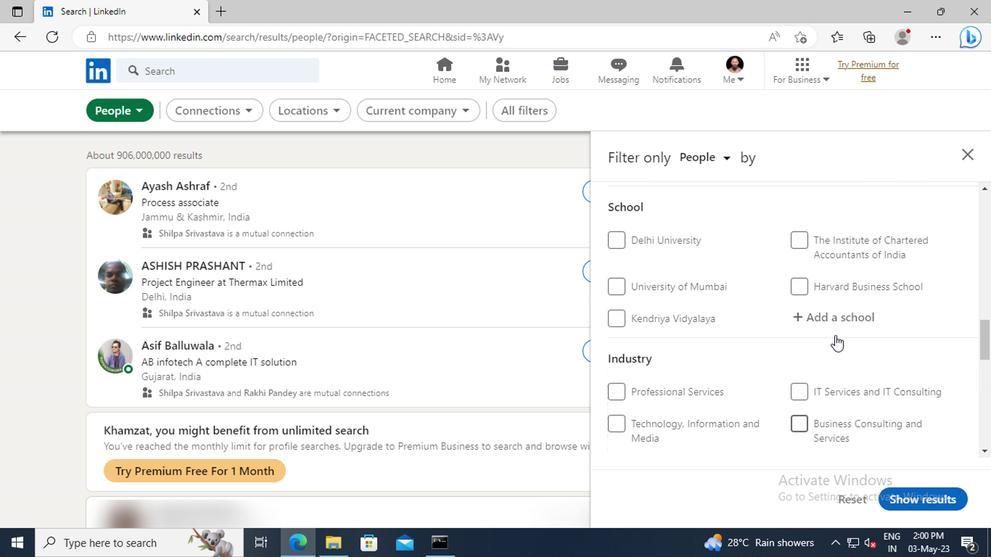 
Action: Mouse scrolled (832, 335) with delta (0, 1)
Screenshot: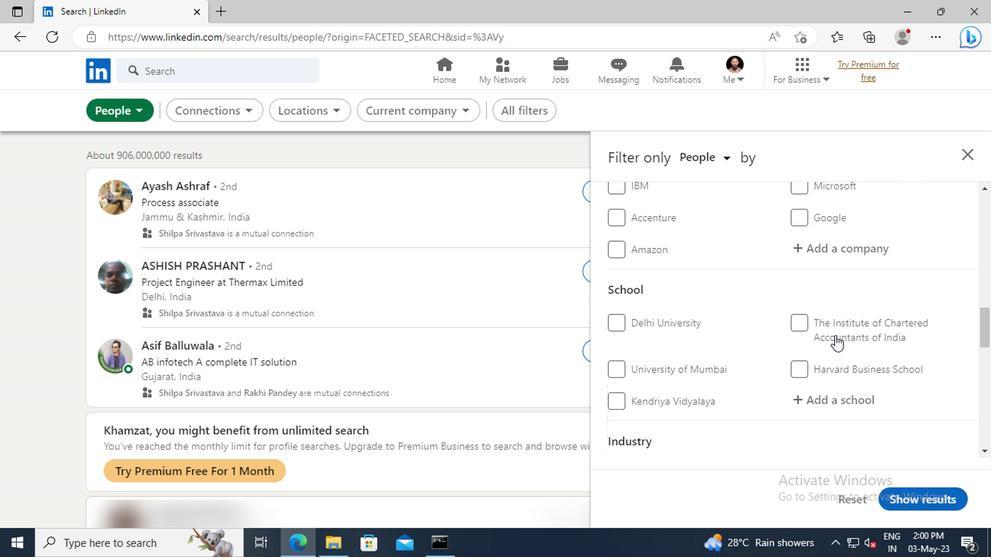 
Action: Mouse scrolled (832, 335) with delta (0, 1)
Screenshot: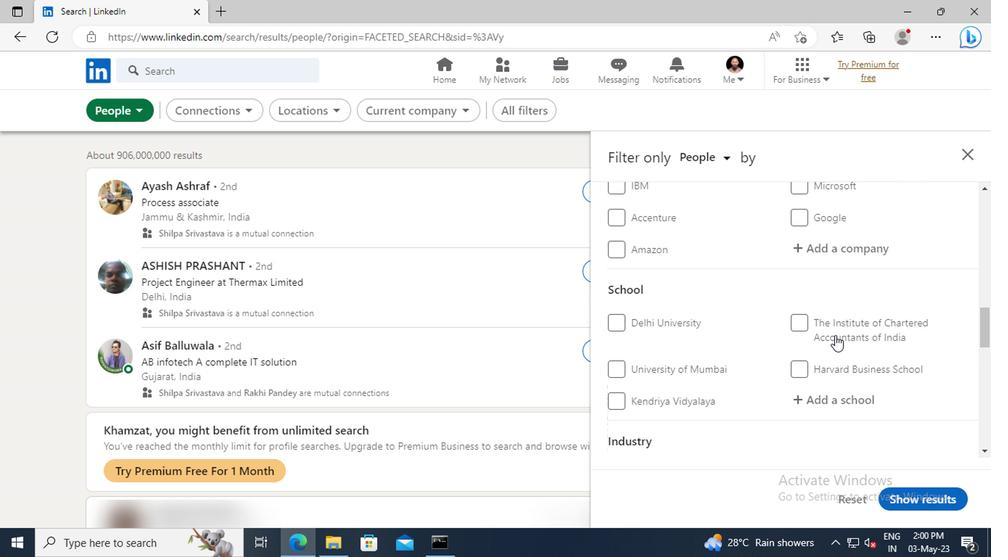 
Action: Mouse scrolled (832, 335) with delta (0, 1)
Screenshot: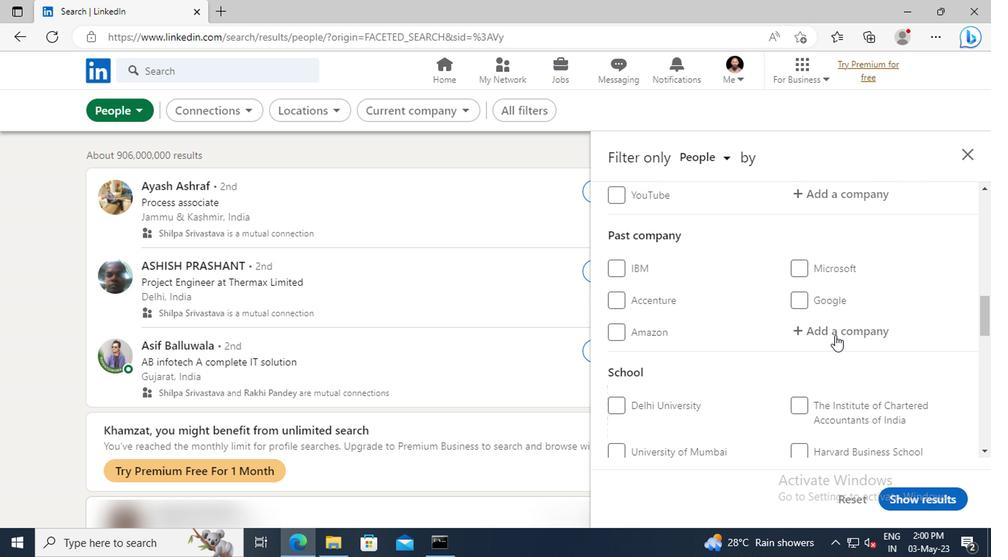 
Action: Mouse scrolled (832, 335) with delta (0, 1)
Screenshot: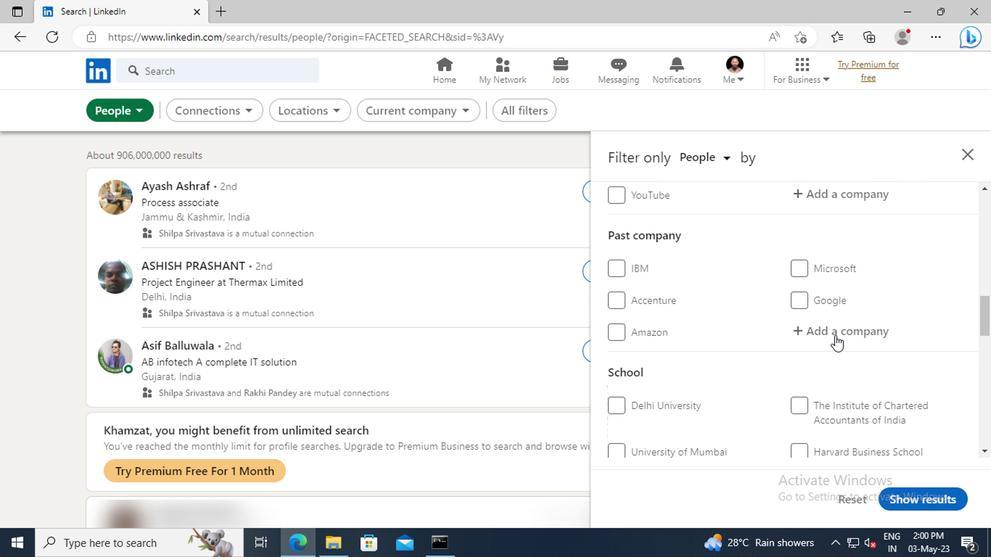 
Action: Mouse scrolled (832, 335) with delta (0, 1)
Screenshot: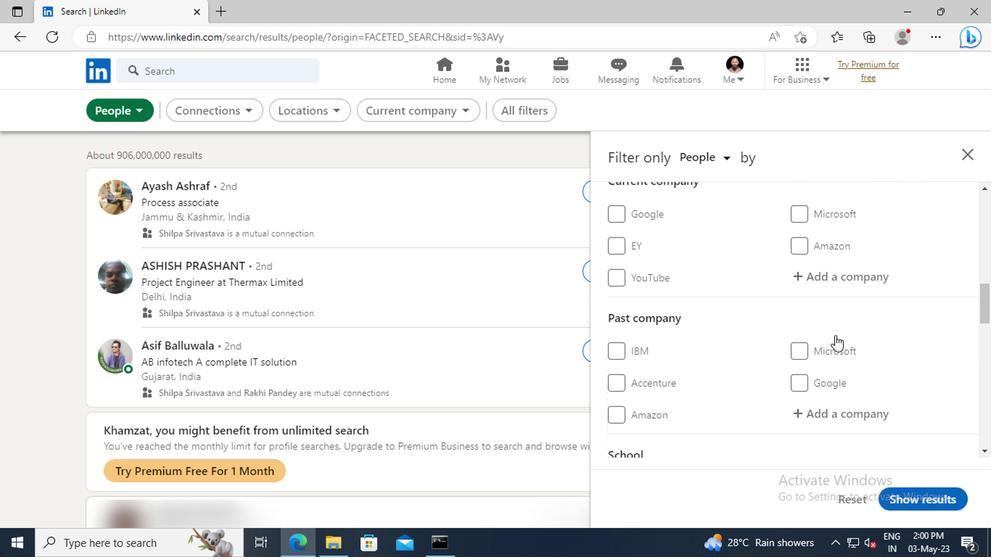 
Action: Mouse moved to (832, 323)
Screenshot: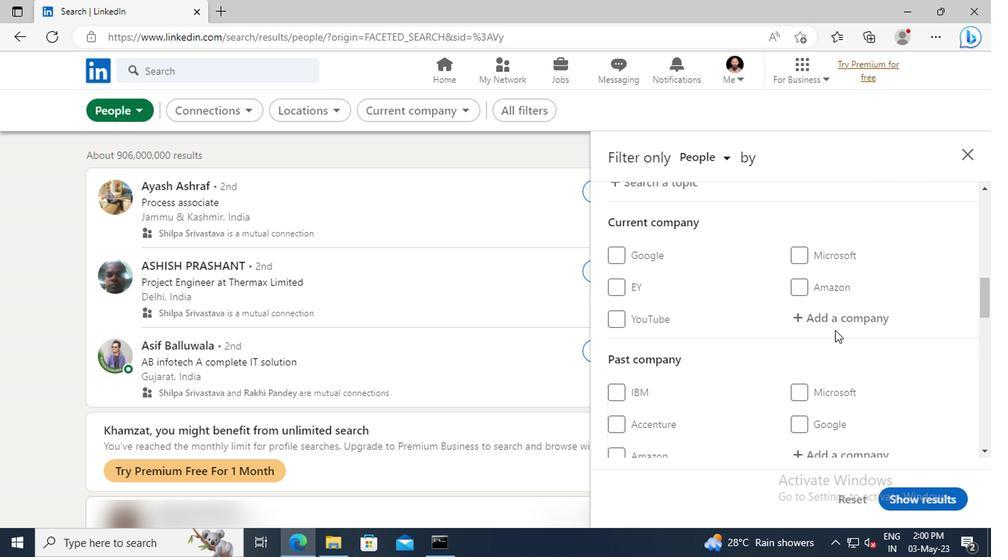 
Action: Mouse pressed left at (832, 323)
Screenshot: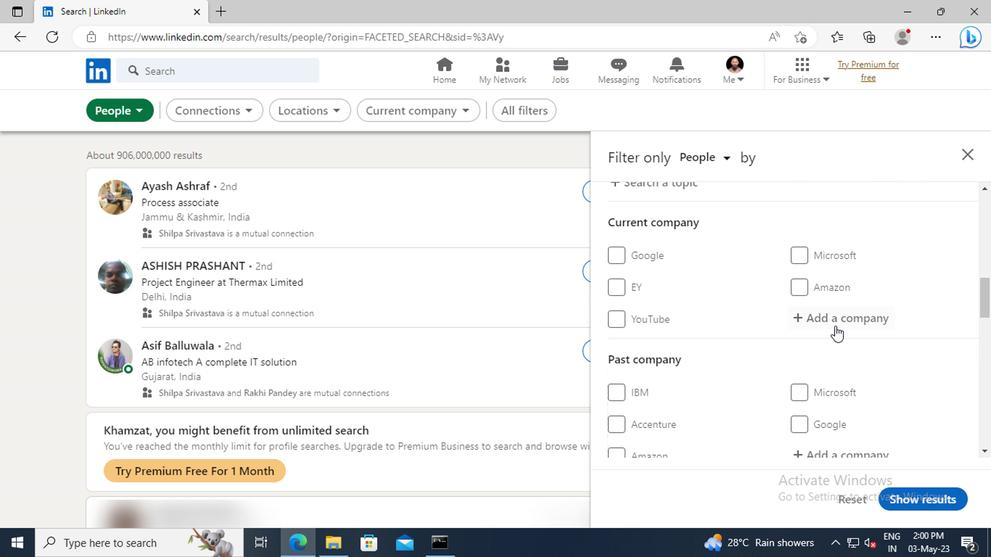 
Action: Key pressed <Key.shift>FICO
Screenshot: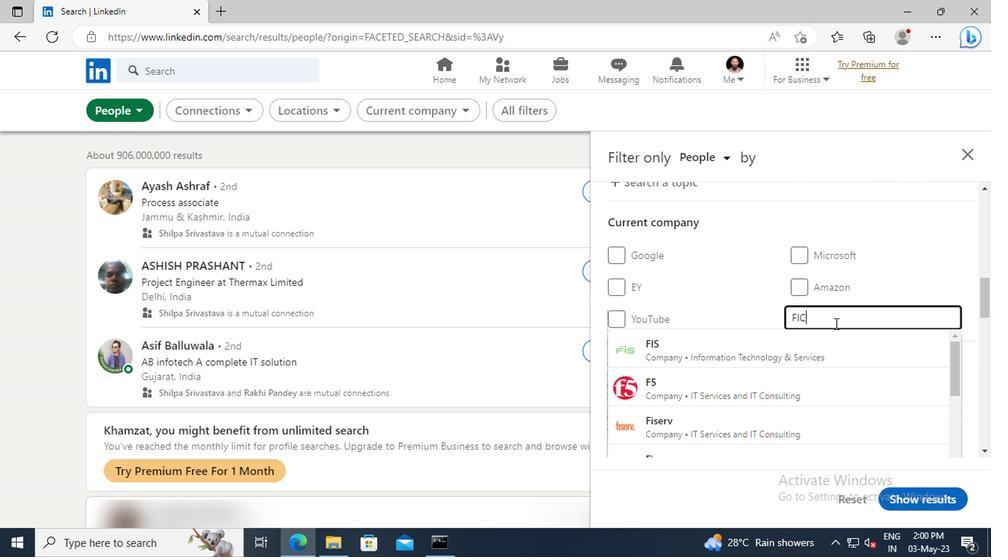 
Action: Mouse moved to (836, 338)
Screenshot: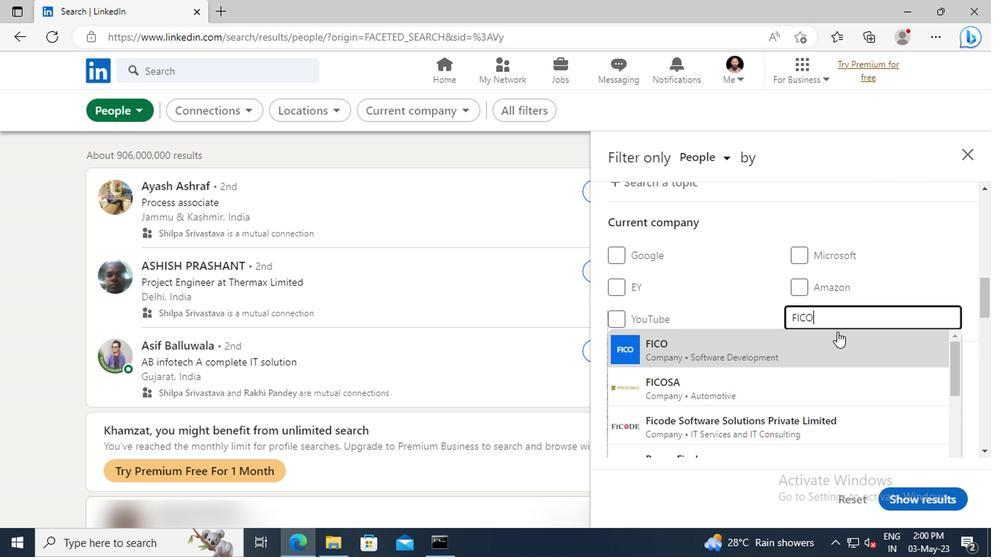 
Action: Mouse pressed left at (836, 338)
Screenshot: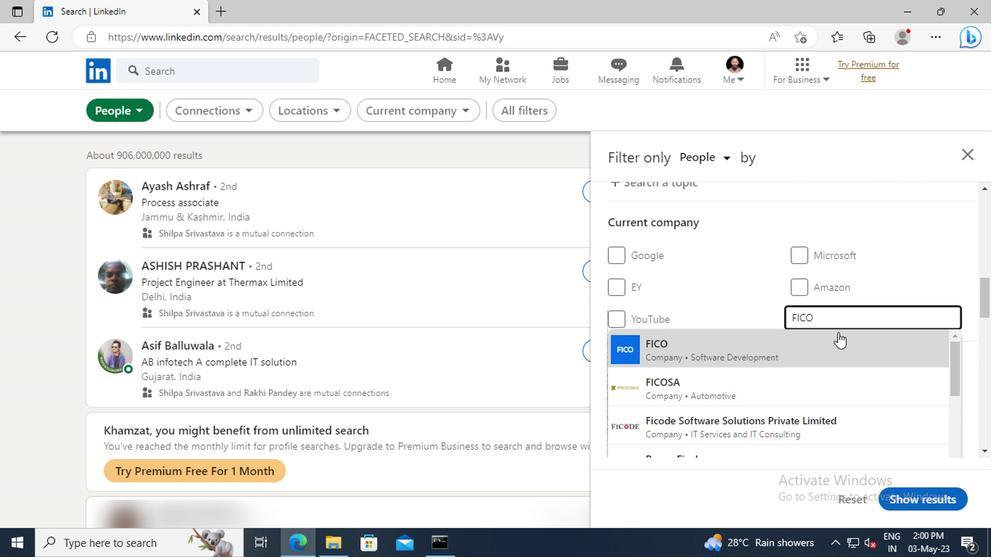 
Action: Mouse scrolled (836, 337) with delta (0, 0)
Screenshot: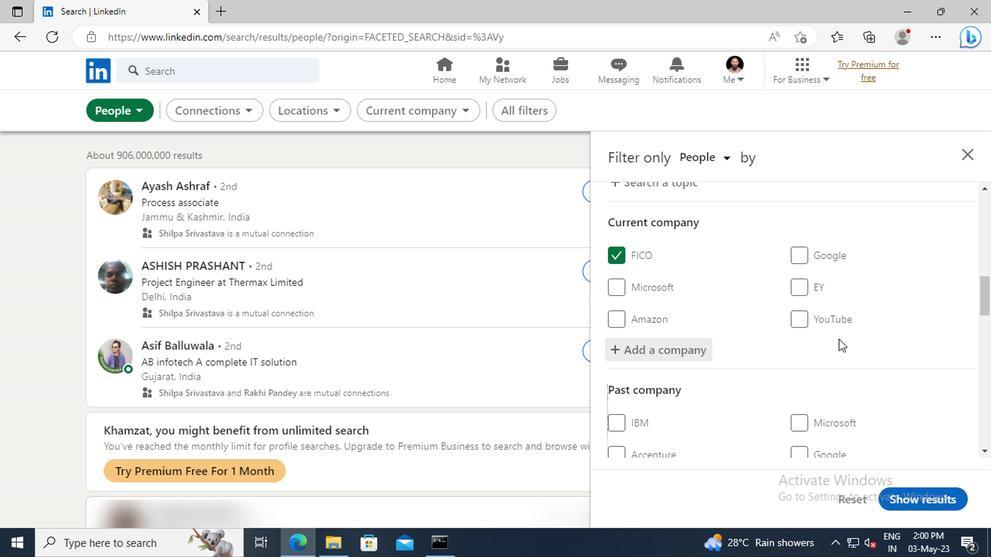 
Action: Mouse scrolled (836, 337) with delta (0, 0)
Screenshot: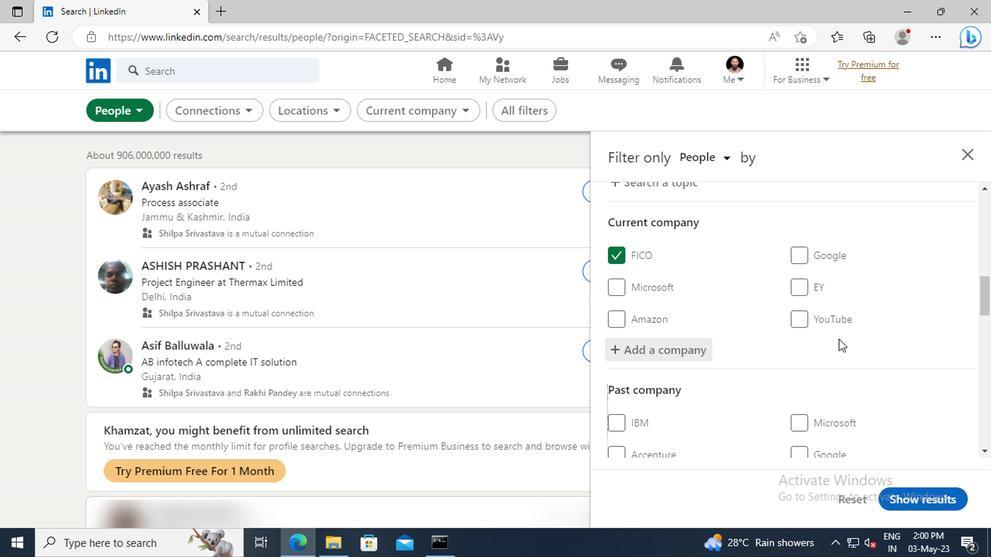 
Action: Mouse scrolled (836, 337) with delta (0, 0)
Screenshot: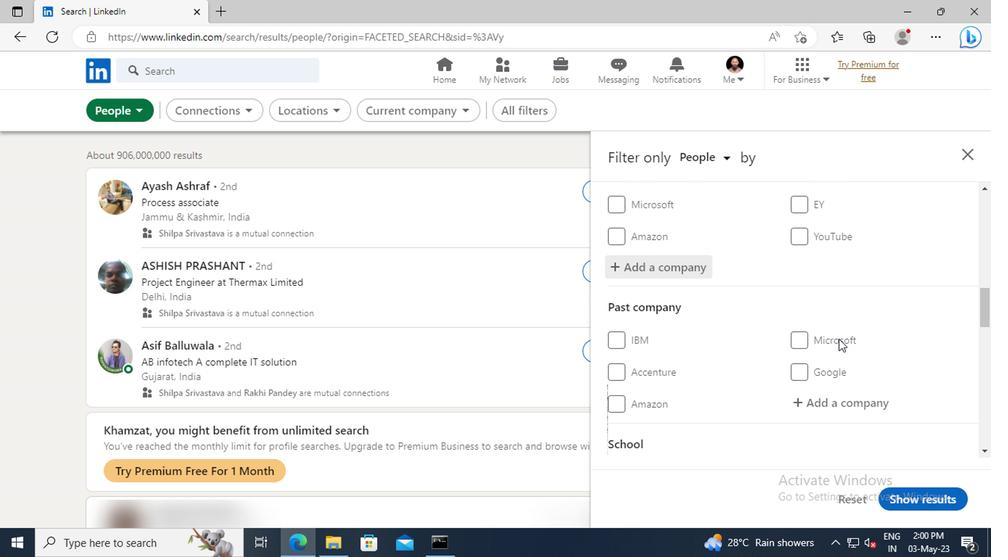 
Action: Mouse scrolled (836, 337) with delta (0, 0)
Screenshot: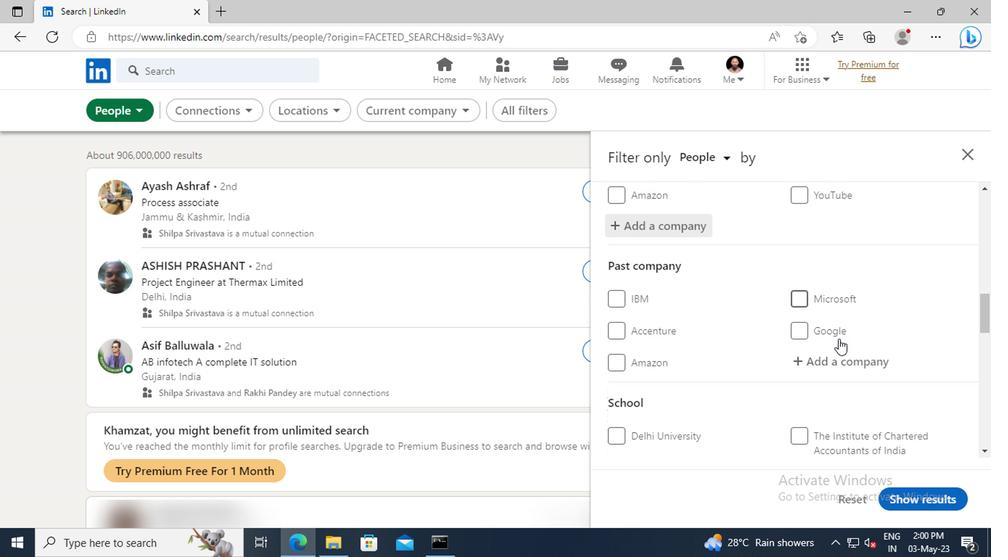 
Action: Mouse scrolled (836, 337) with delta (0, 0)
Screenshot: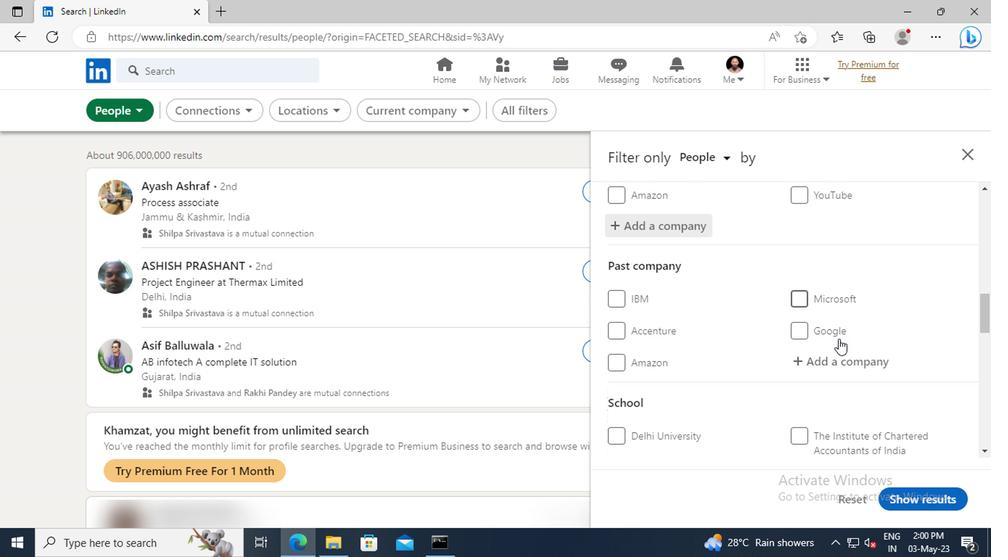 
Action: Mouse moved to (837, 339)
Screenshot: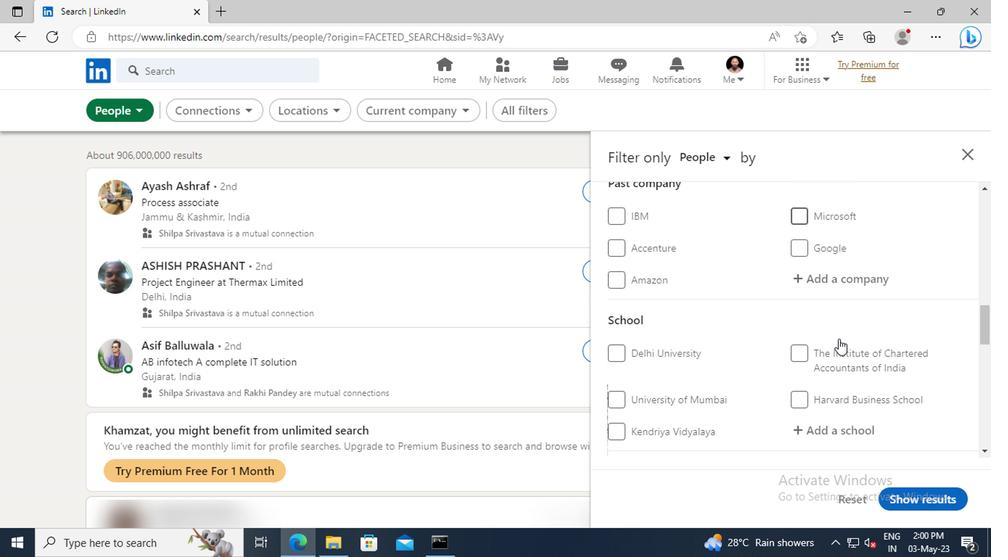
Action: Mouse scrolled (837, 338) with delta (0, -1)
Screenshot: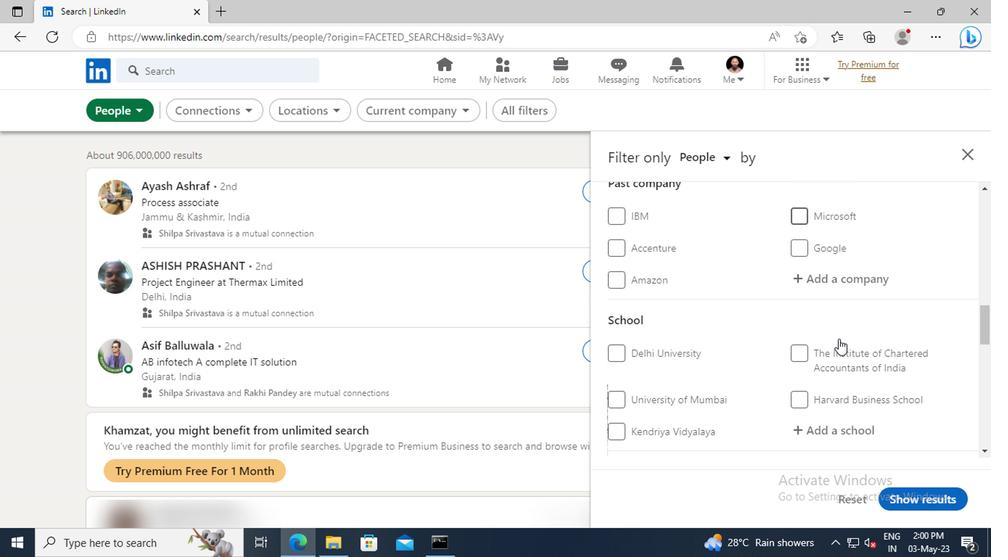 
Action: Mouse scrolled (837, 338) with delta (0, -1)
Screenshot: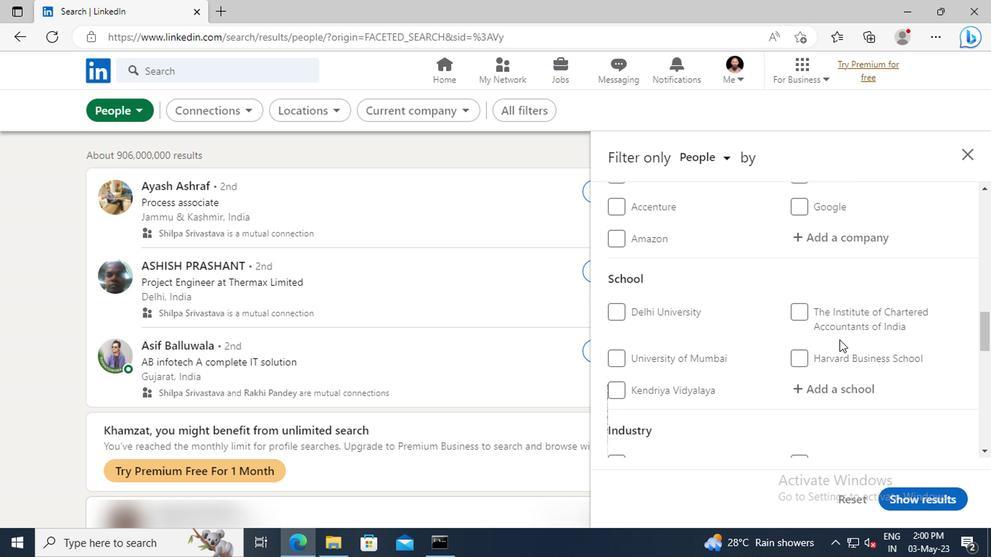 
Action: Mouse moved to (838, 345)
Screenshot: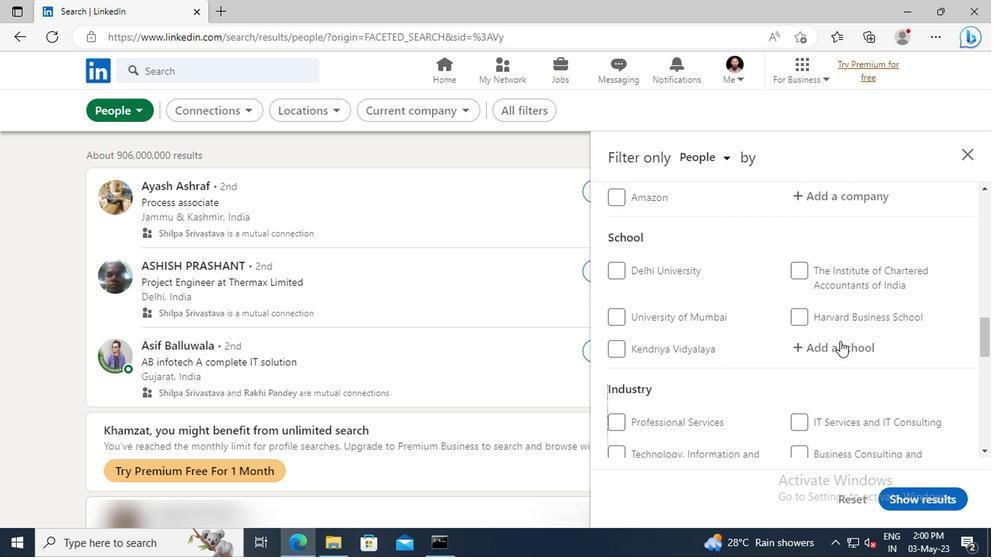 
Action: Mouse pressed left at (838, 345)
Screenshot: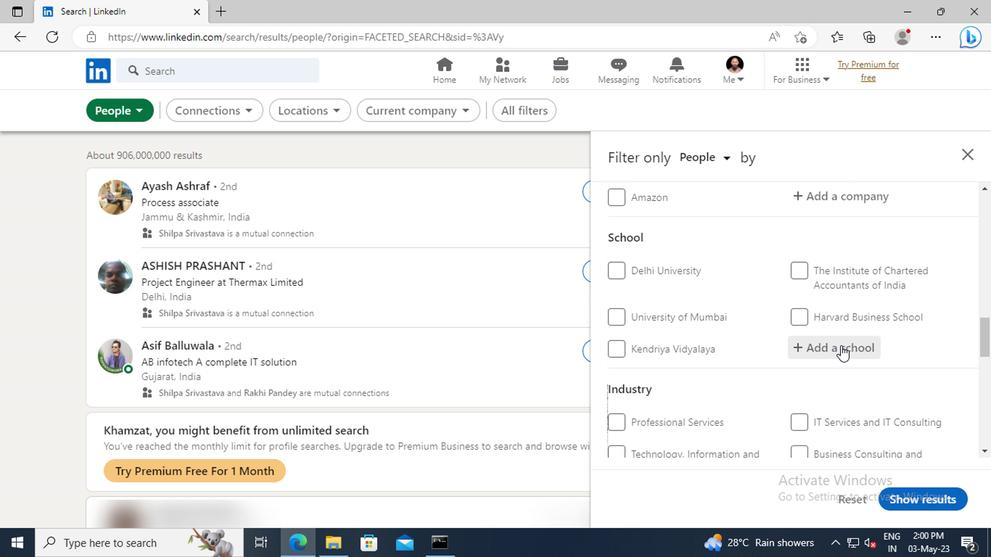 
Action: Mouse moved to (838, 347)
Screenshot: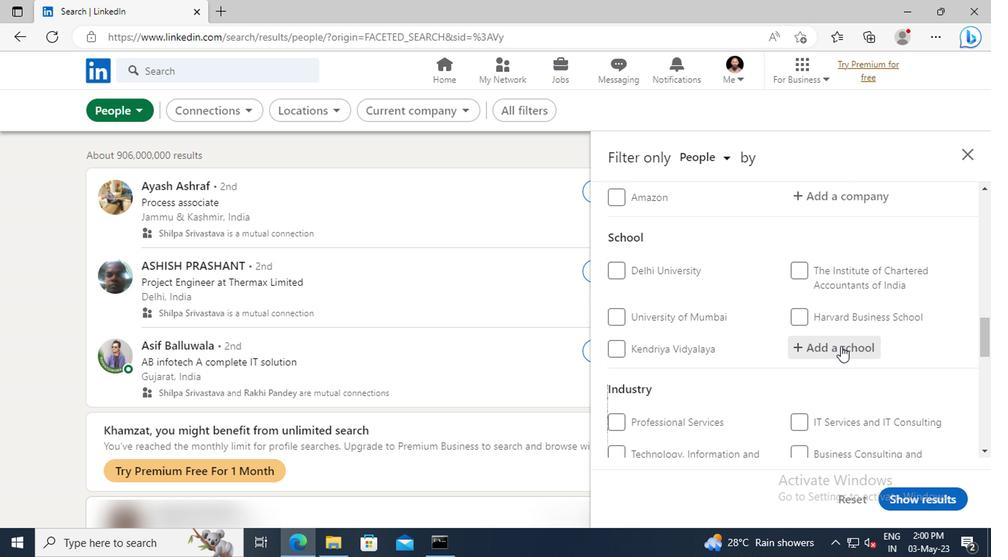 
Action: Key pressed <Key.shift>MADRAS<Key.space><Key.shift>INSTITUTE<Key.space>OF<Key.space>
Screenshot: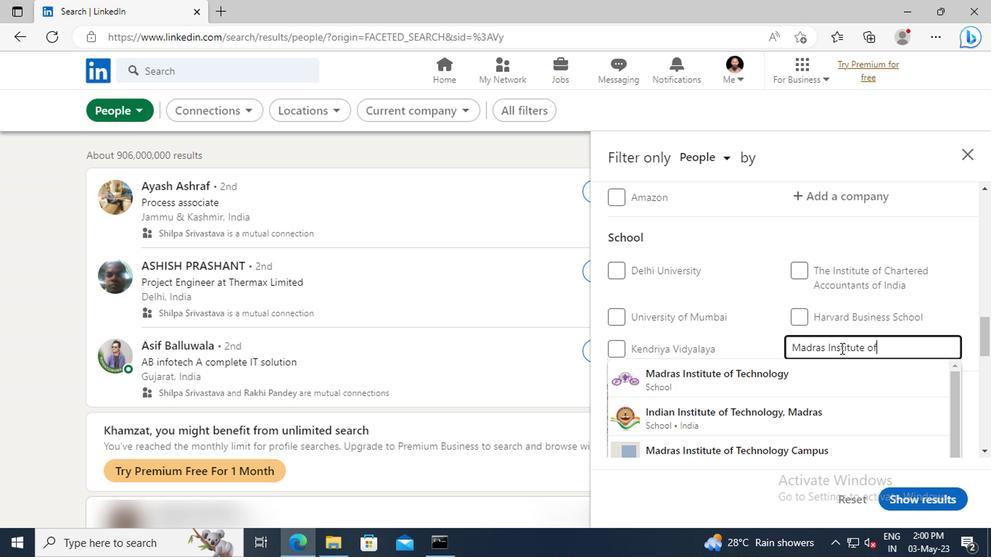
Action: Mouse moved to (840, 436)
Screenshot: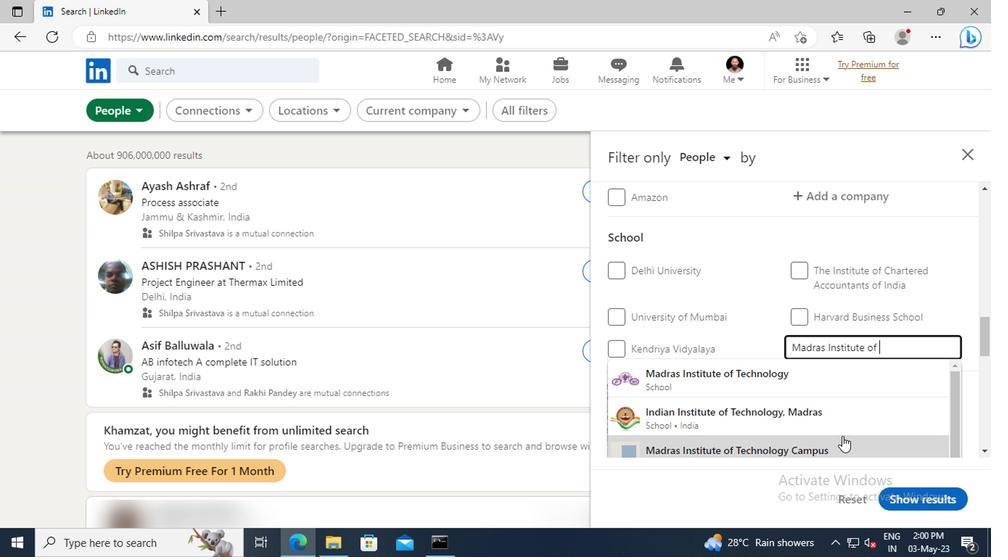 
Action: Mouse pressed left at (840, 436)
Screenshot: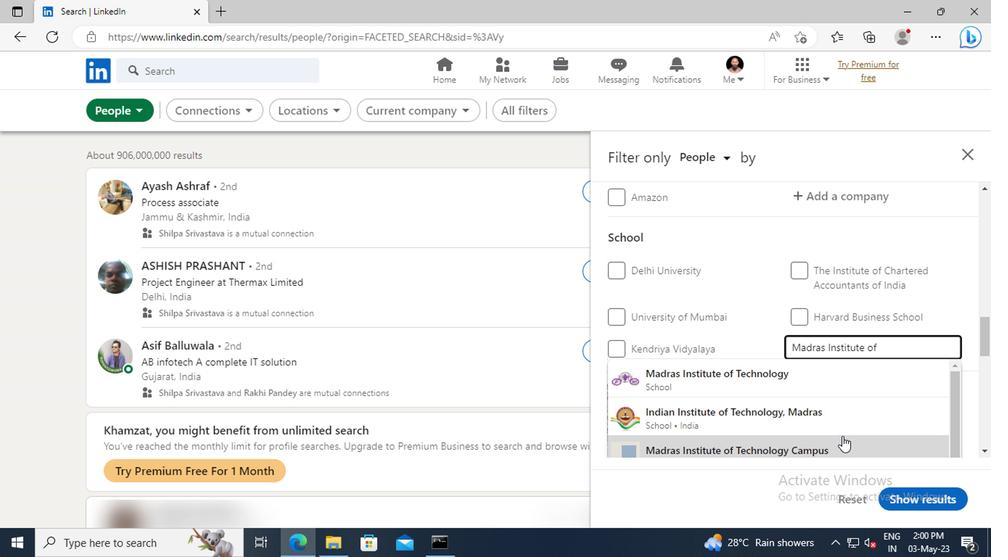 
Action: Mouse moved to (840, 418)
Screenshot: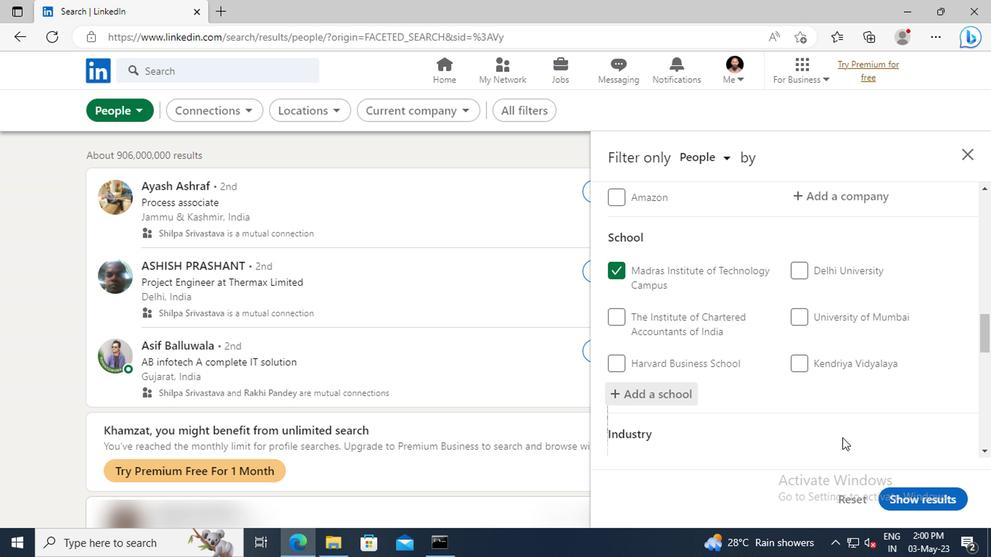 
Action: Mouse scrolled (840, 417) with delta (0, 0)
Screenshot: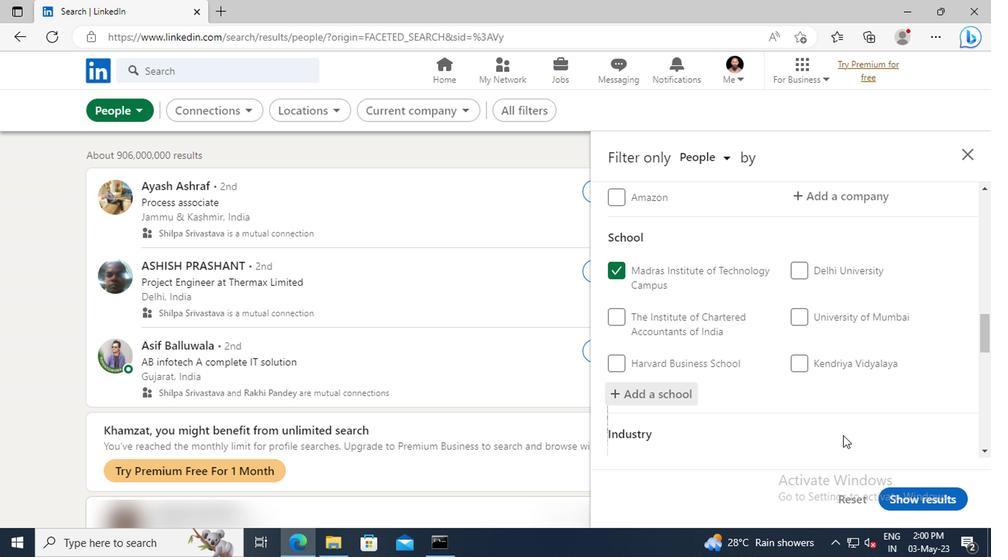 
Action: Mouse scrolled (840, 417) with delta (0, 0)
Screenshot: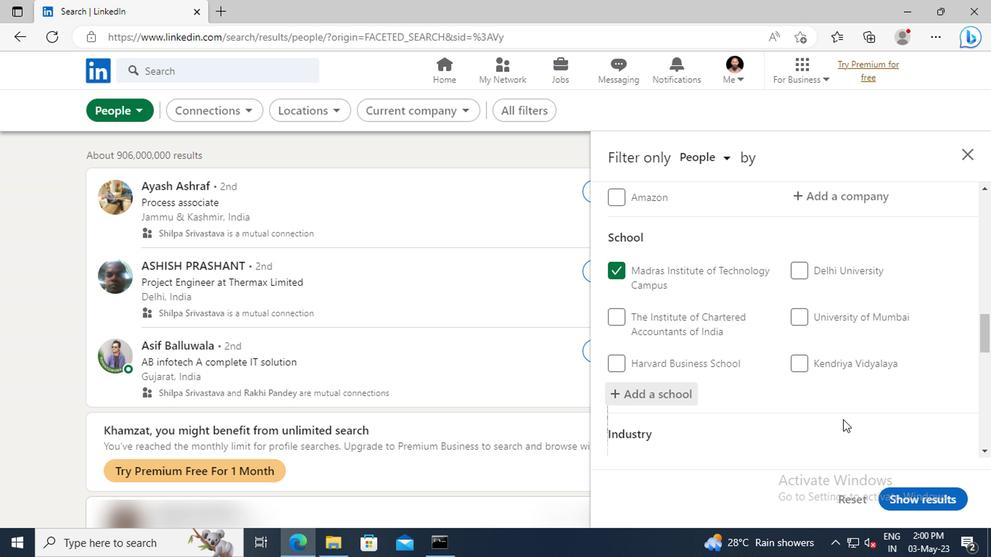 
Action: Mouse moved to (839, 370)
Screenshot: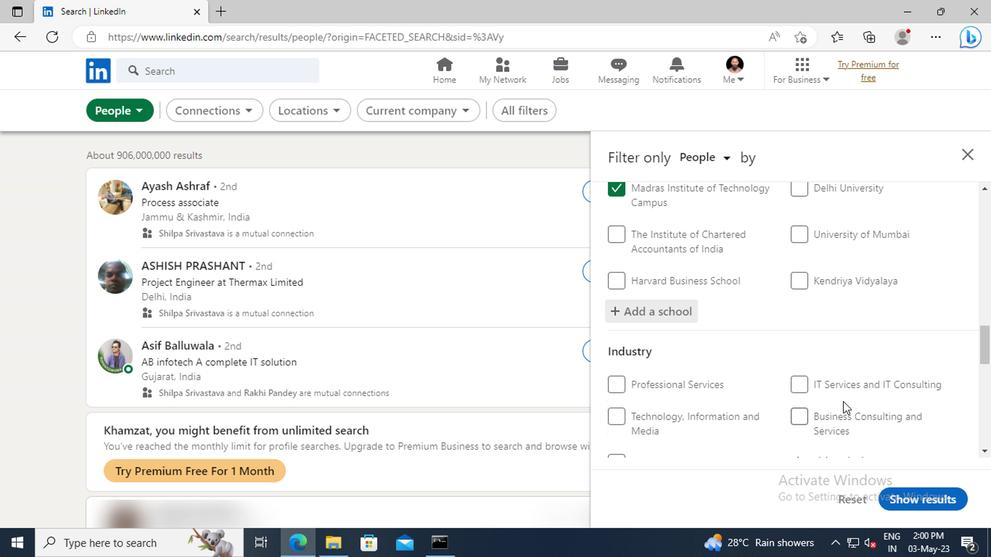 
Action: Mouse scrolled (839, 369) with delta (0, -1)
Screenshot: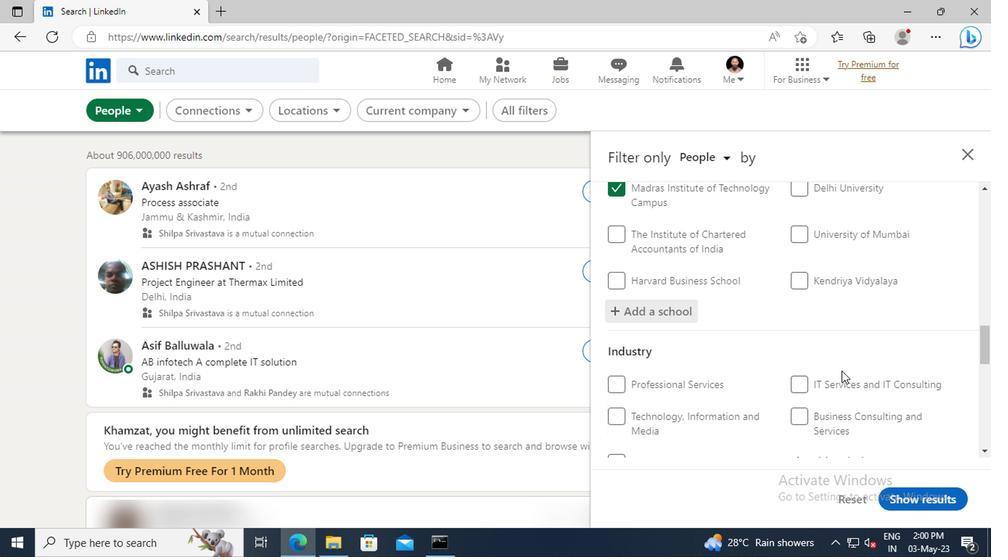
Action: Mouse scrolled (839, 369) with delta (0, -1)
Screenshot: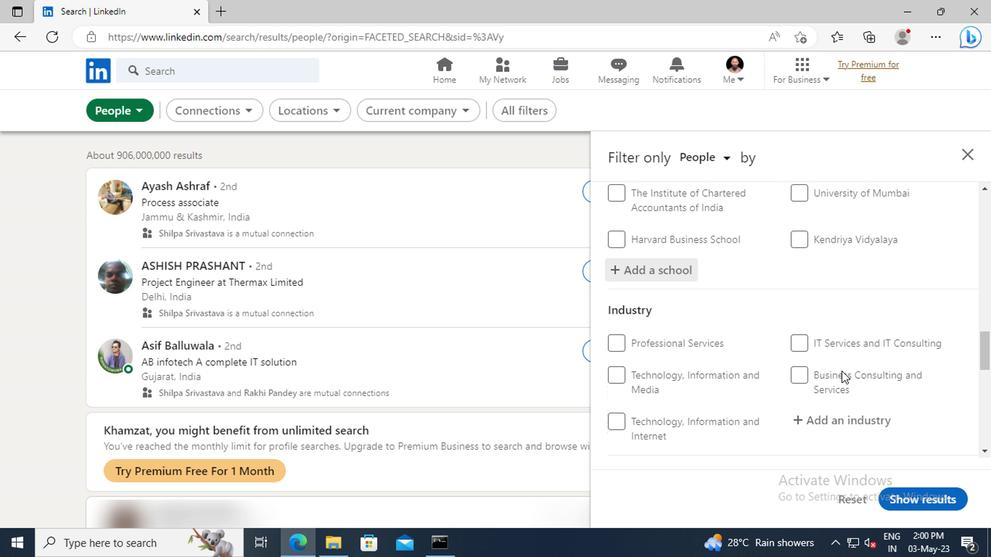 
Action: Mouse scrolled (839, 369) with delta (0, -1)
Screenshot: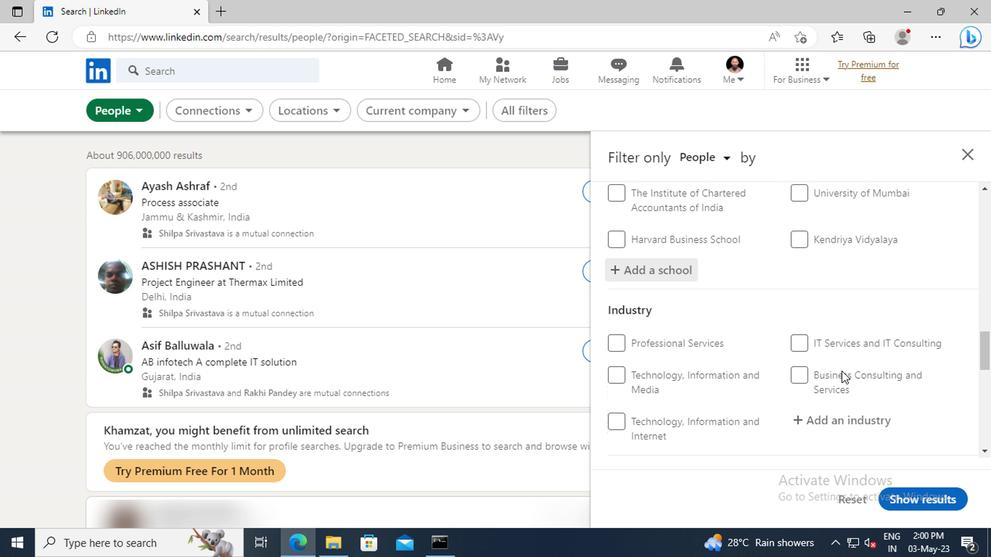 
Action: Mouse moved to (834, 335)
Screenshot: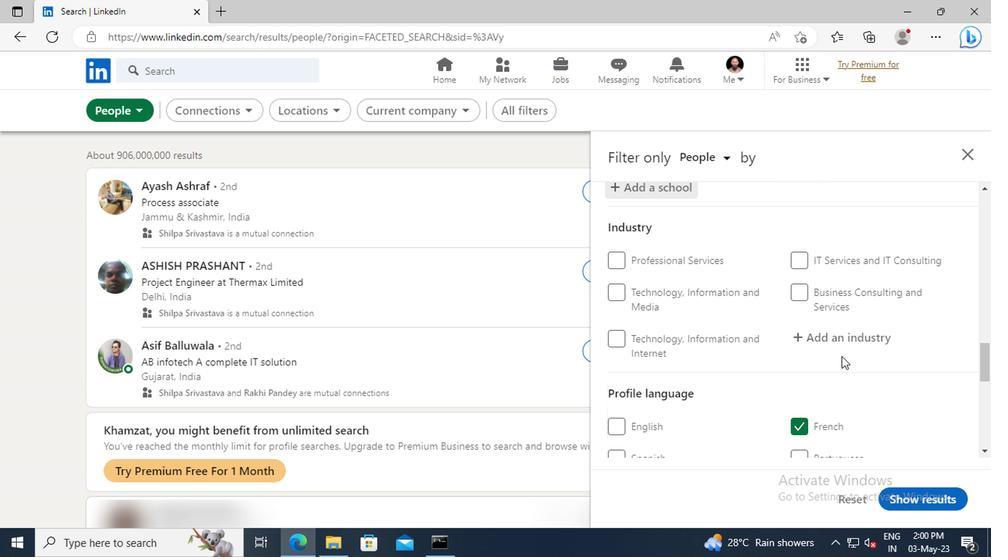 
Action: Mouse pressed left at (834, 335)
Screenshot: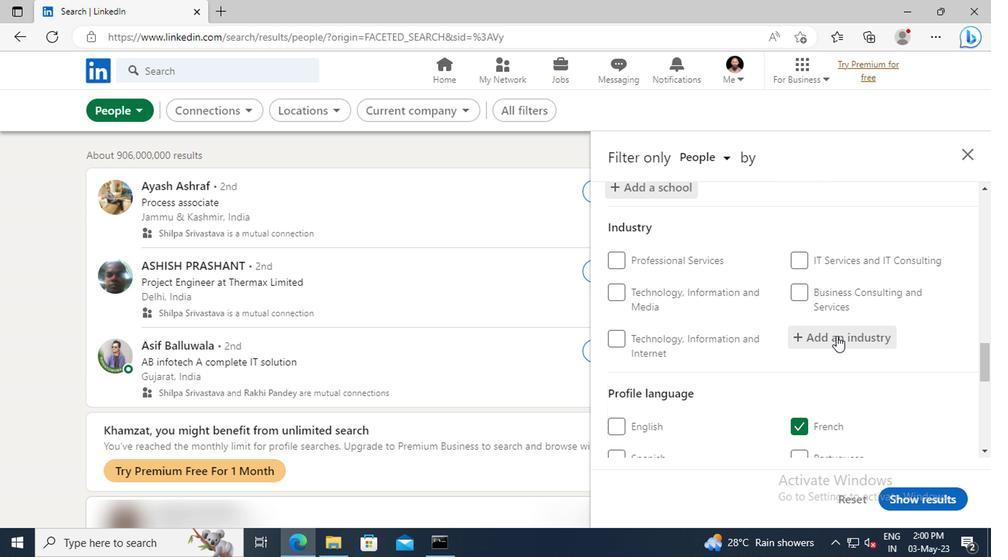 
Action: Key pressed <Key.shift>ONLINE<Key.space>
Screenshot: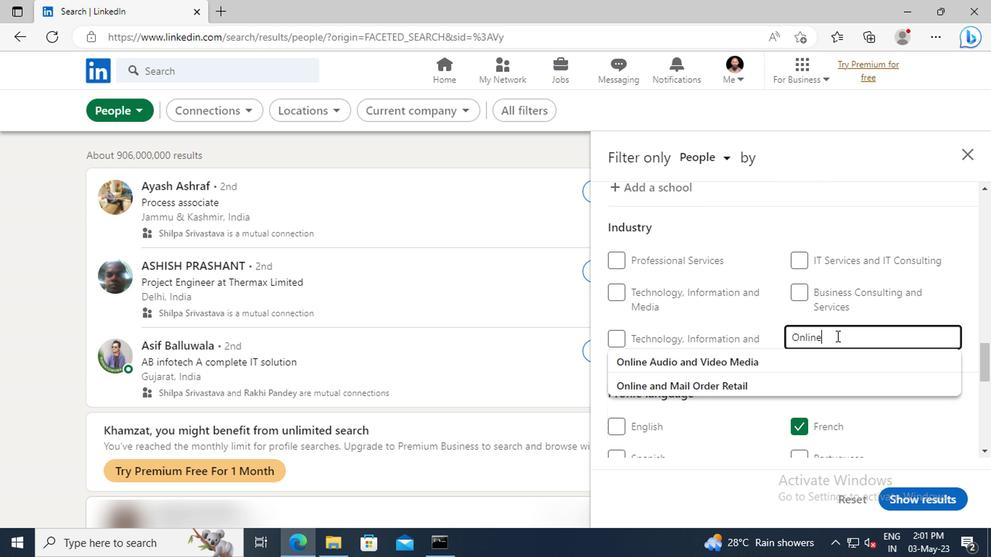 
Action: Mouse moved to (832, 354)
Screenshot: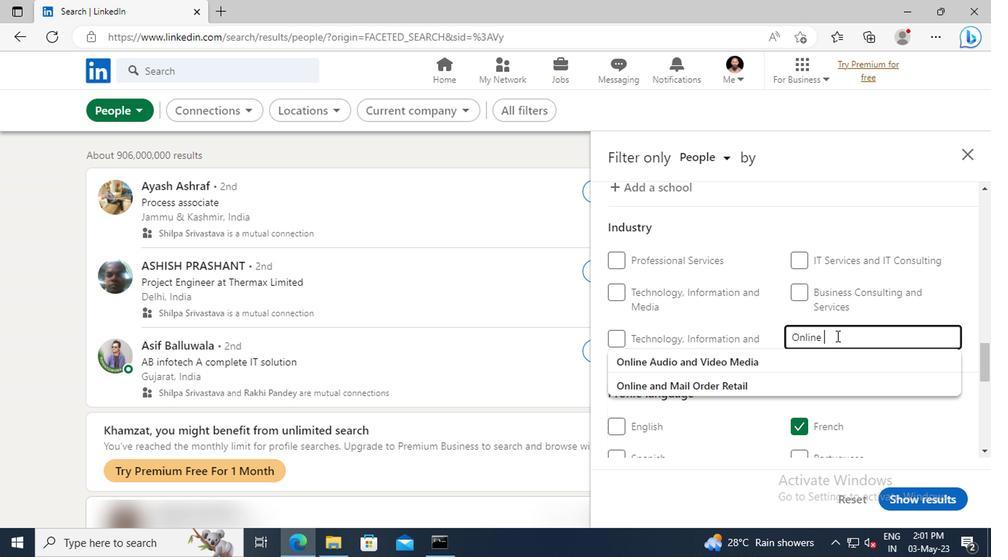 
Action: Mouse pressed left at (832, 354)
Screenshot: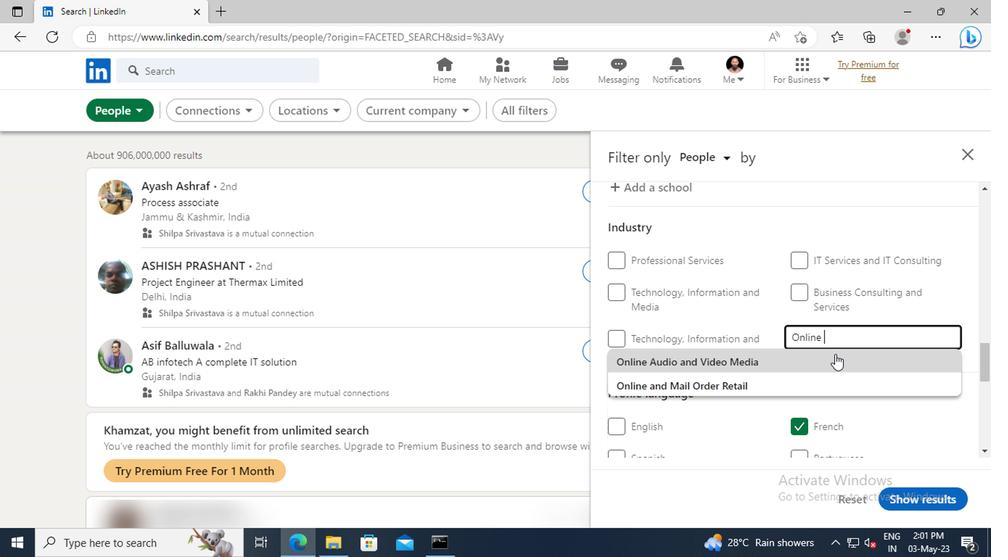 
Action: Mouse scrolled (832, 354) with delta (0, 0)
Screenshot: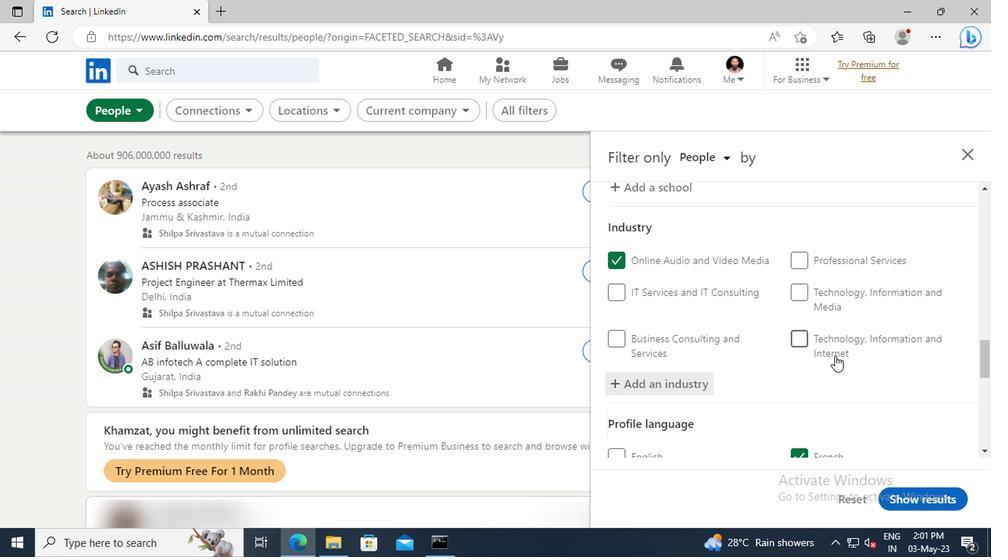 
Action: Mouse scrolled (832, 354) with delta (0, 0)
Screenshot: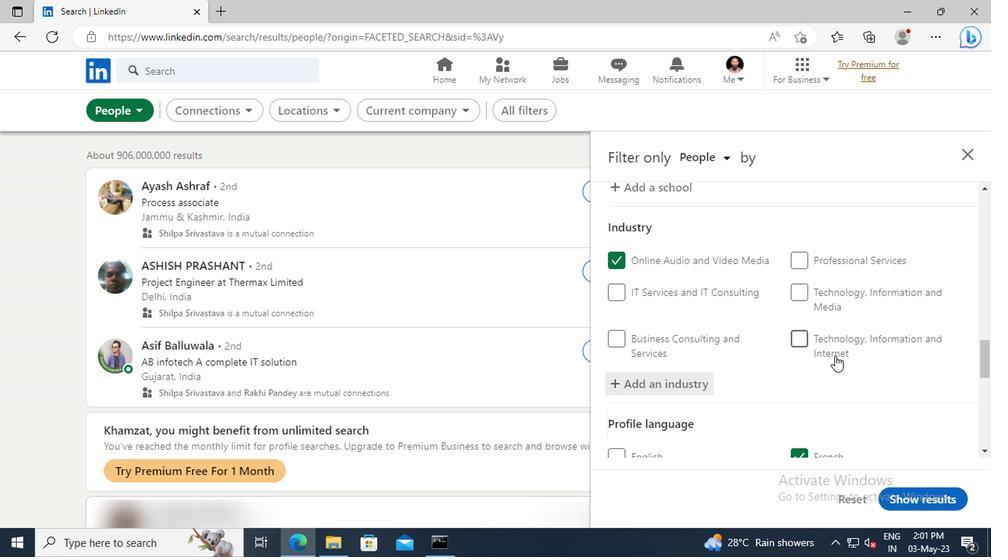 
Action: Mouse moved to (828, 340)
Screenshot: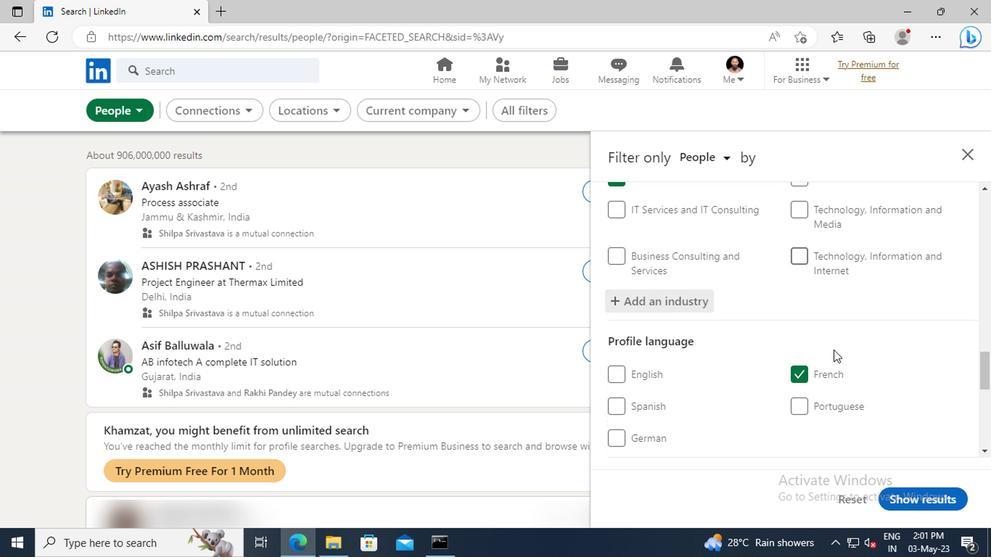 
Action: Mouse scrolled (828, 339) with delta (0, 0)
Screenshot: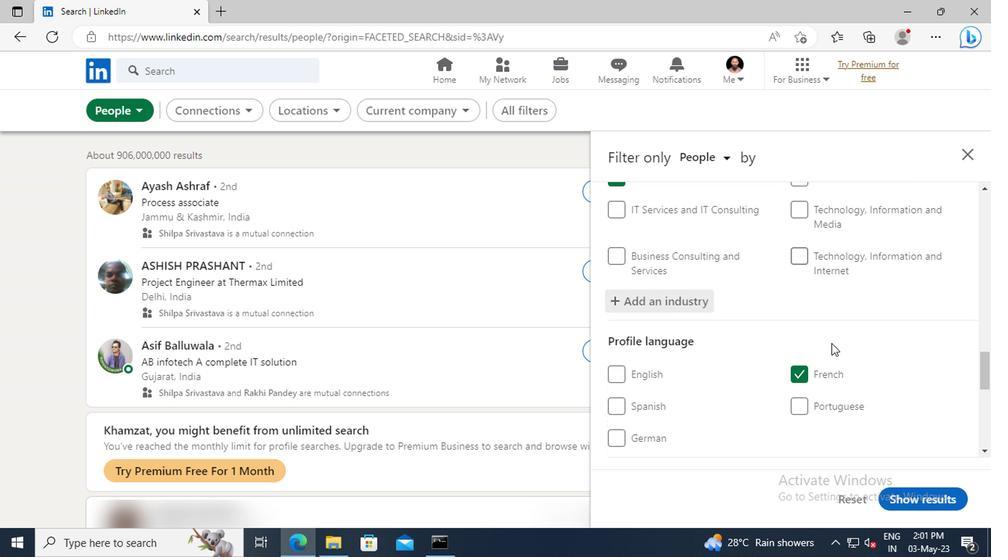 
Action: Mouse scrolled (828, 339) with delta (0, 0)
Screenshot: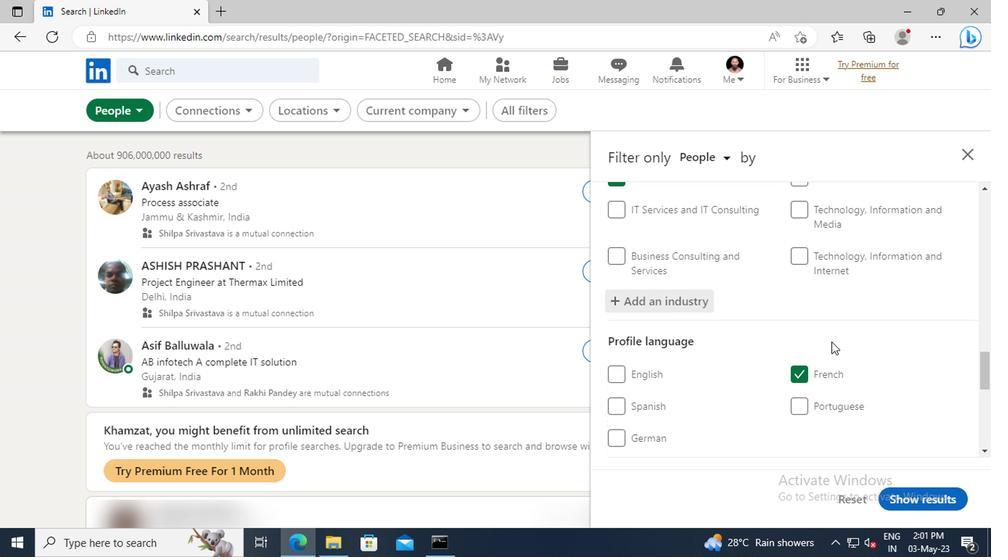 
Action: Mouse moved to (831, 336)
Screenshot: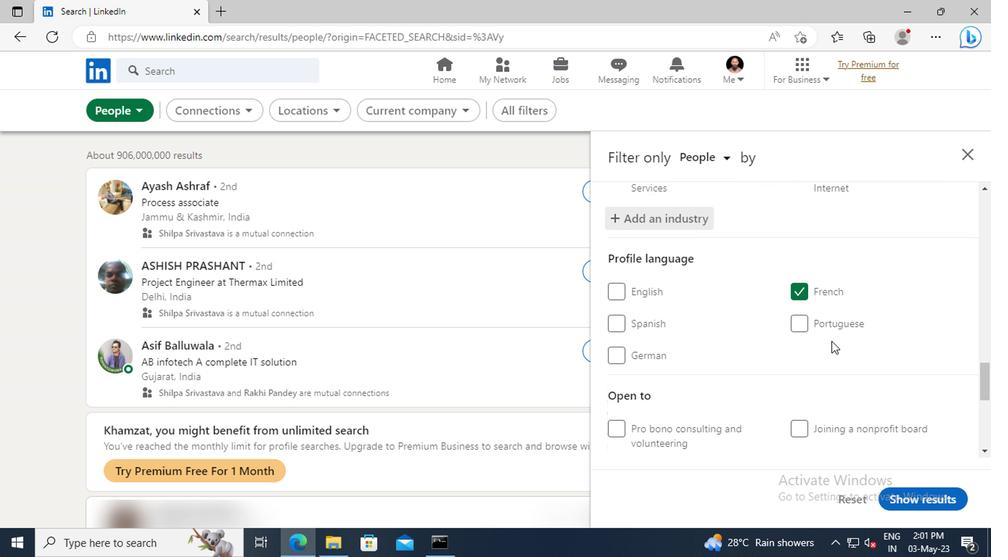 
Action: Mouse scrolled (831, 335) with delta (0, 0)
Screenshot: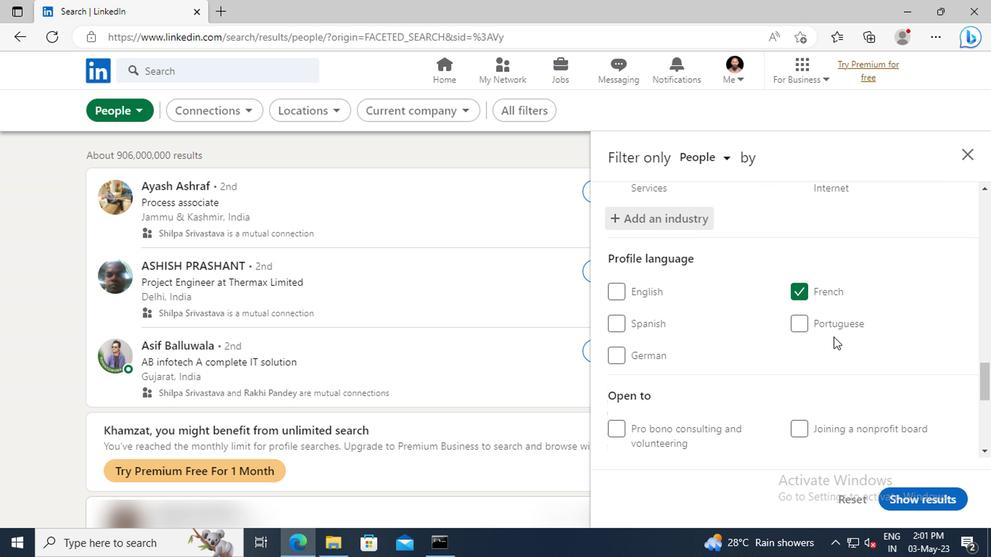 
Action: Mouse scrolled (831, 335) with delta (0, 0)
Screenshot: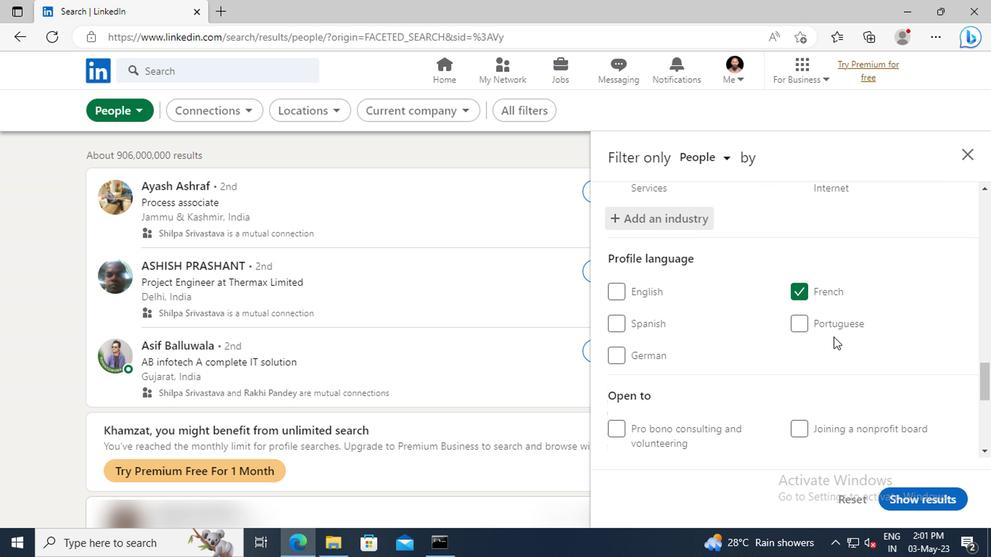 
Action: Mouse scrolled (831, 335) with delta (0, 0)
Screenshot: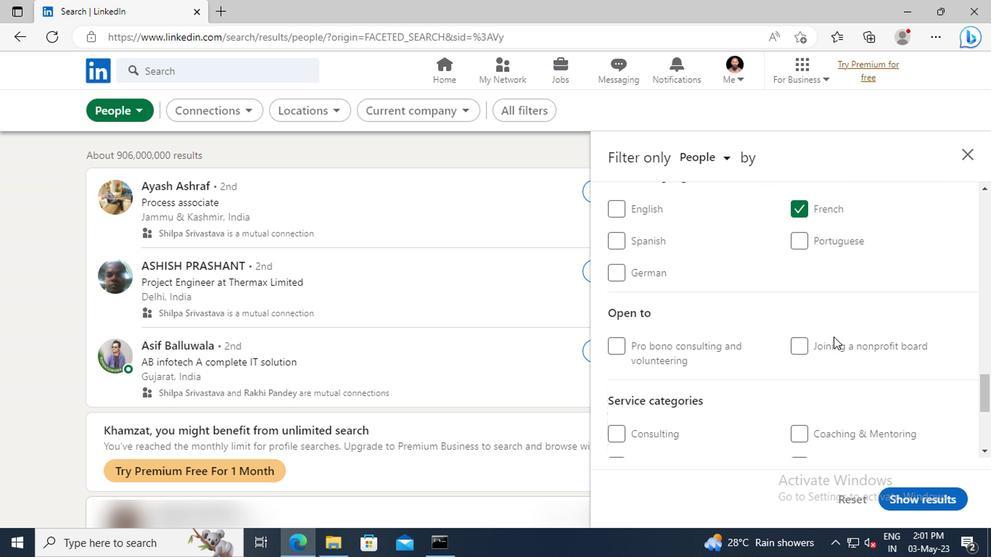 
Action: Mouse scrolled (831, 335) with delta (0, 0)
Screenshot: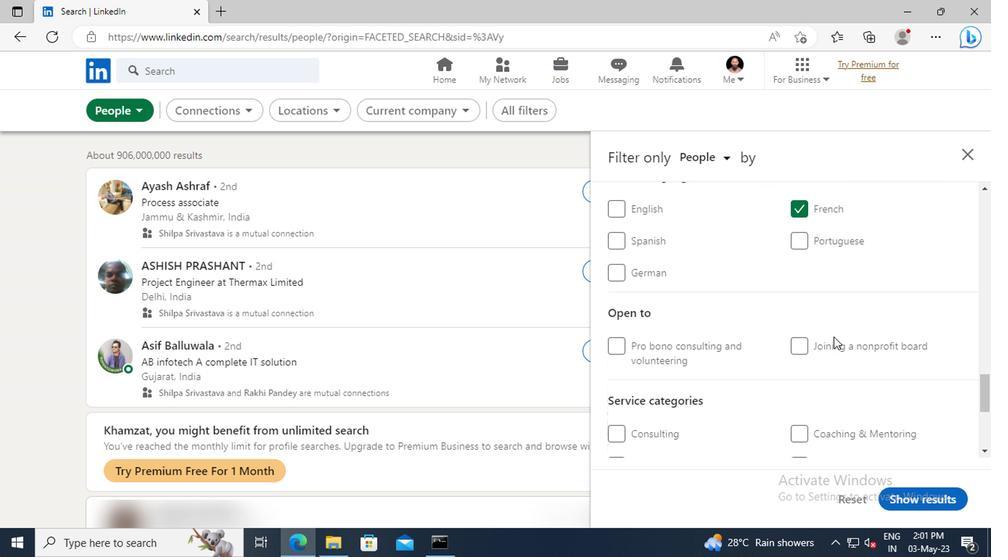 
Action: Mouse scrolled (831, 335) with delta (0, 0)
Screenshot: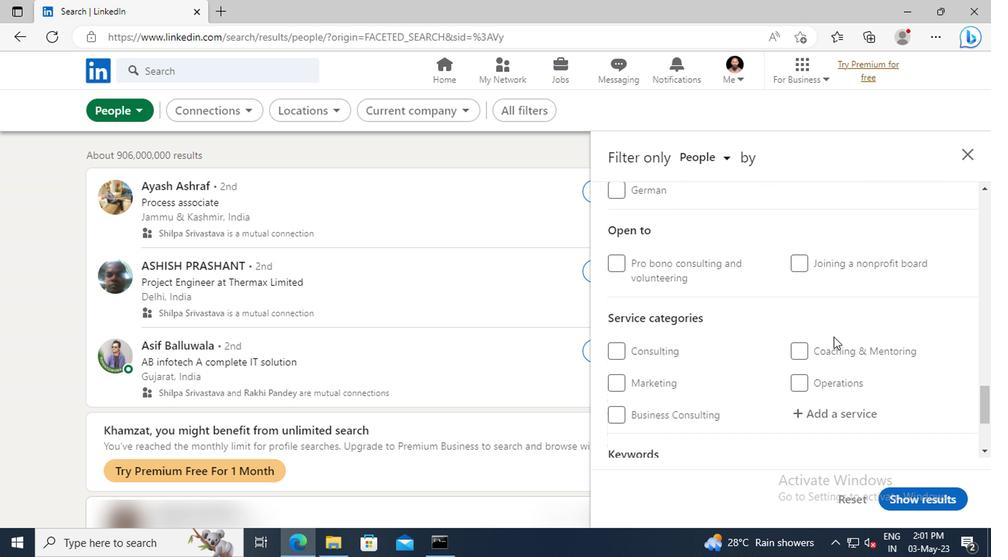 
Action: Mouse scrolled (831, 335) with delta (0, 0)
Screenshot: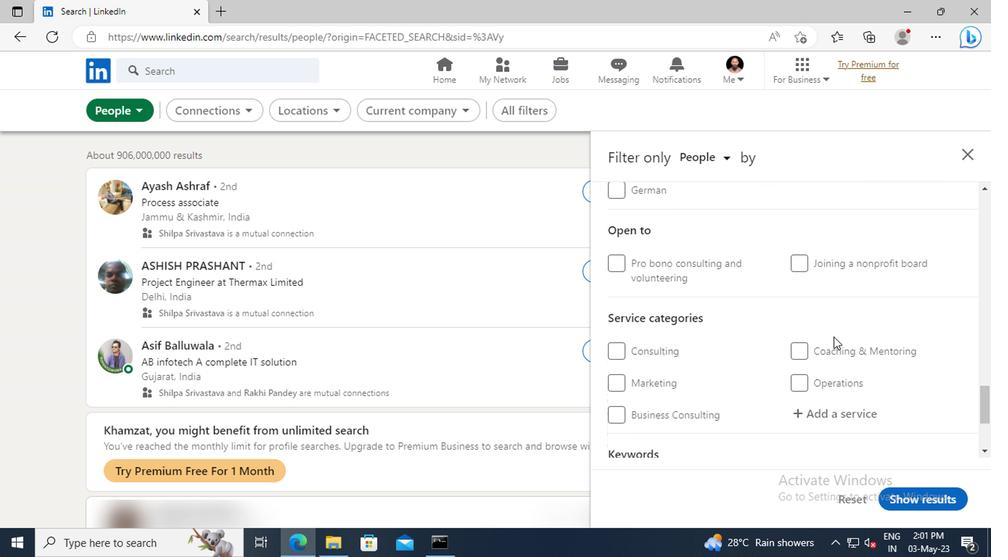 
Action: Mouse moved to (833, 336)
Screenshot: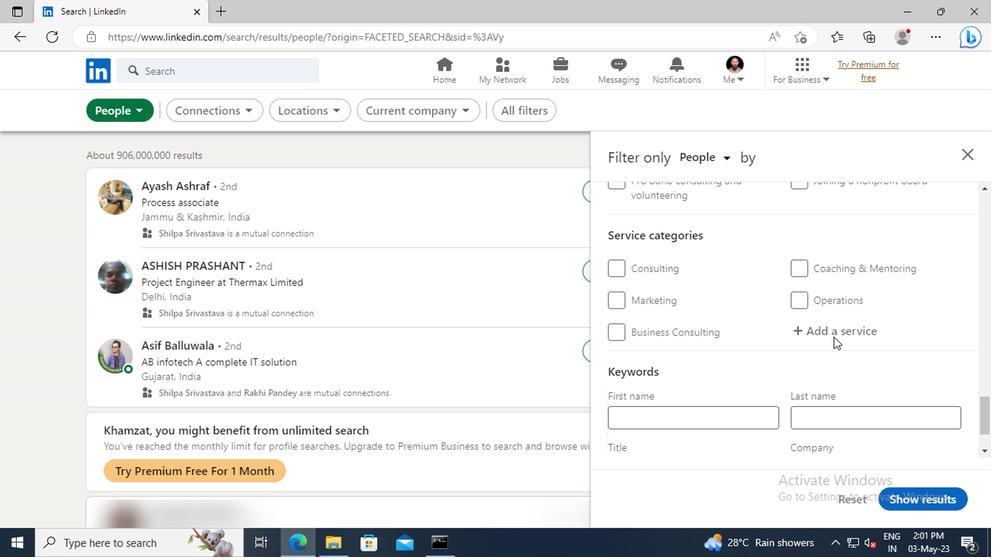 
Action: Mouse pressed left at (833, 336)
Screenshot: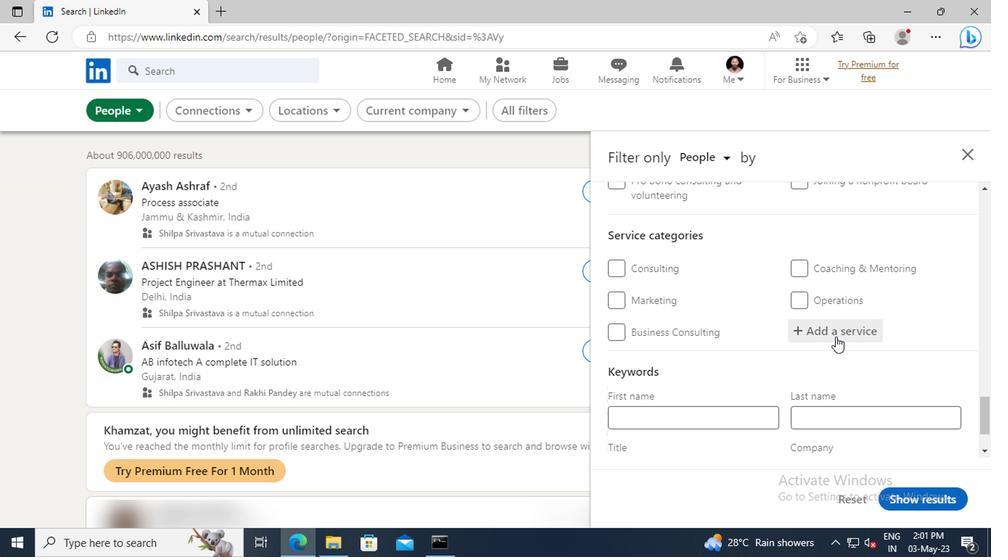 
Action: Key pressed <Key.shift>WEDDING<Key.space><Key.shift>PL
Screenshot: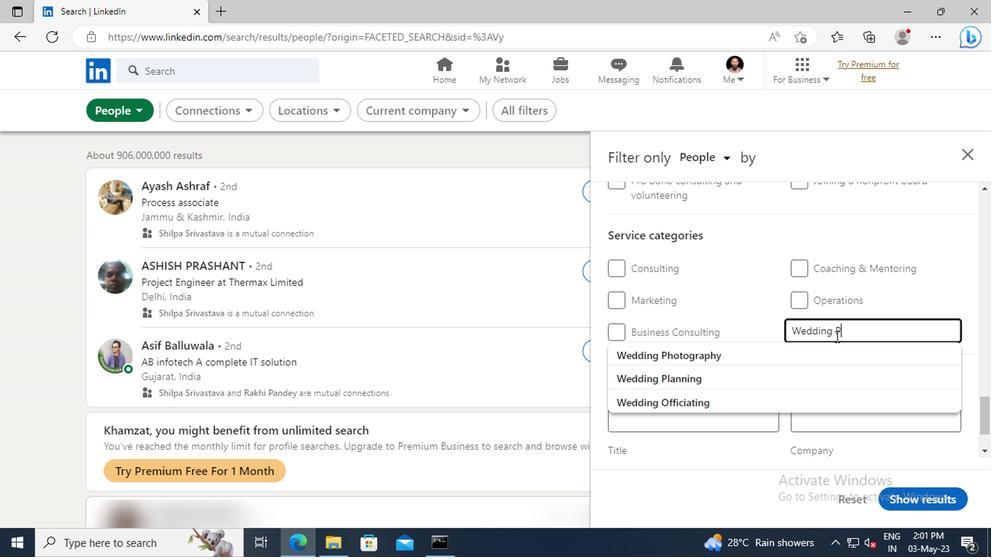 
Action: Mouse moved to (835, 348)
Screenshot: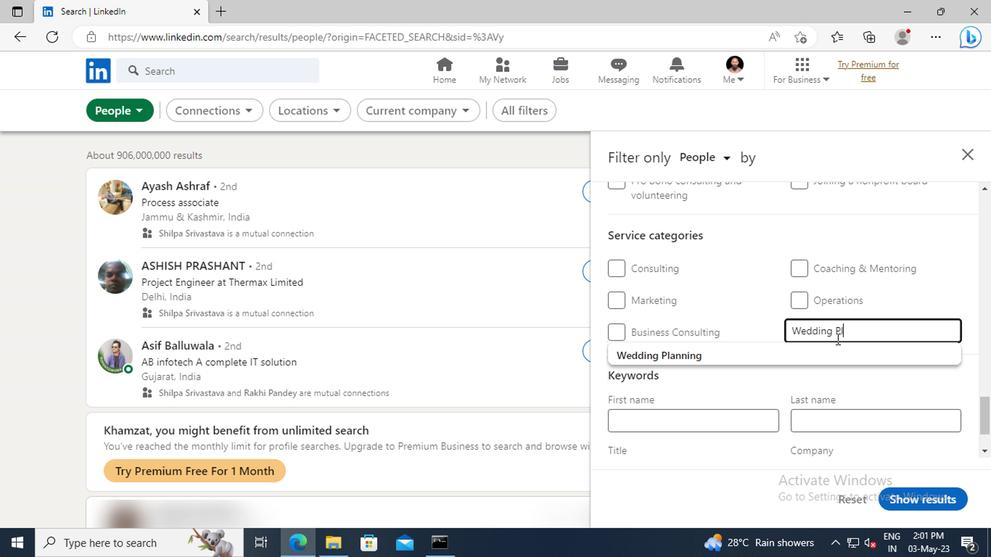 
Action: Mouse pressed left at (835, 348)
Screenshot: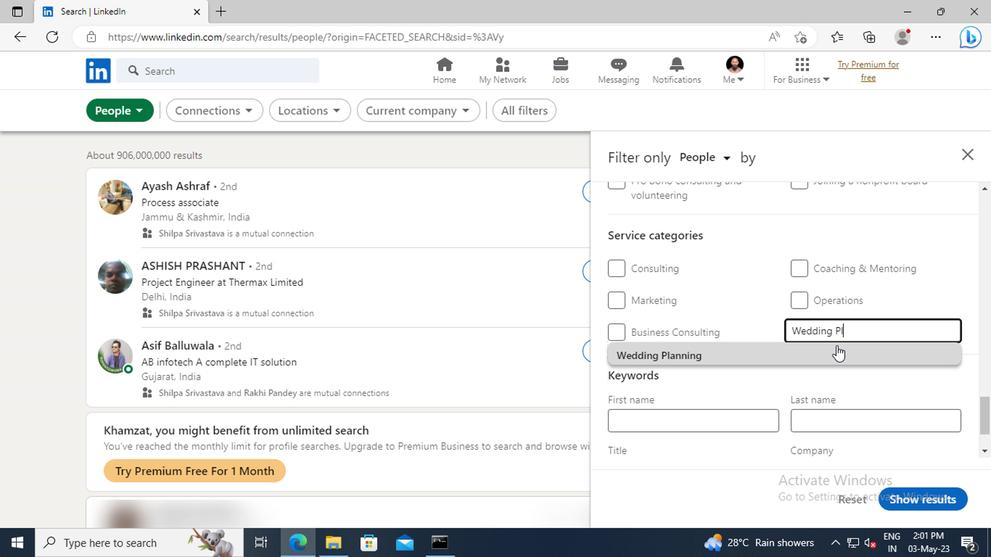 
Action: Mouse scrolled (835, 347) with delta (0, -1)
Screenshot: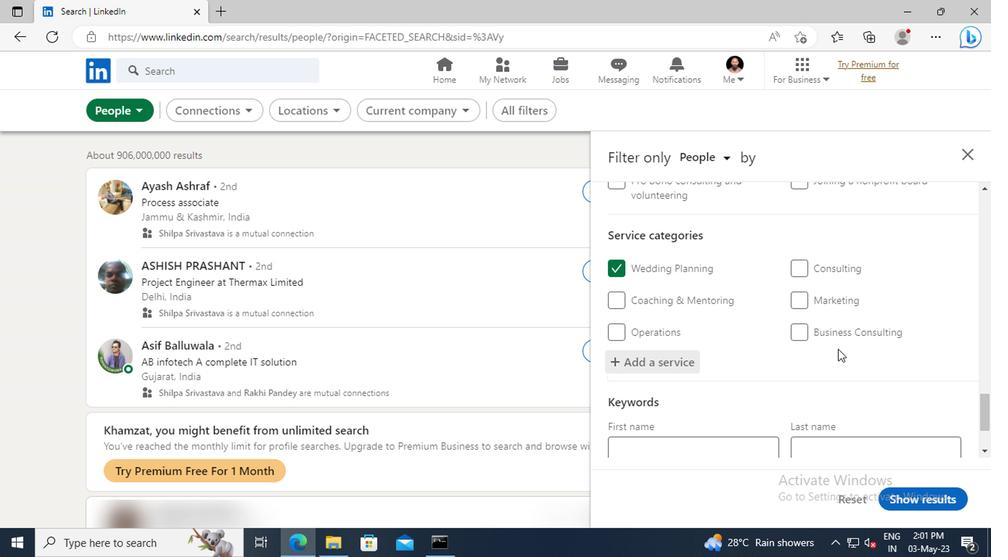 
Action: Mouse scrolled (835, 347) with delta (0, -1)
Screenshot: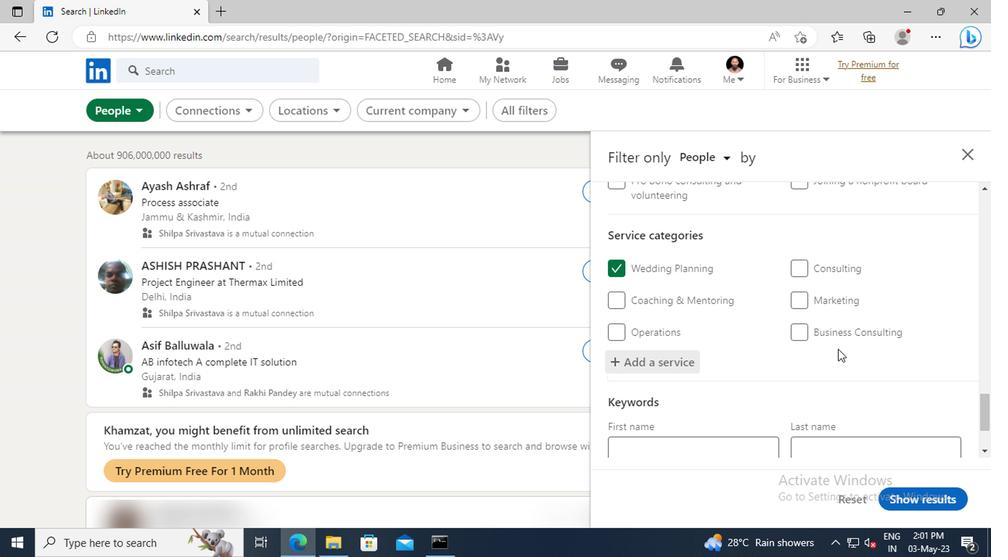 
Action: Mouse scrolled (835, 347) with delta (0, -1)
Screenshot: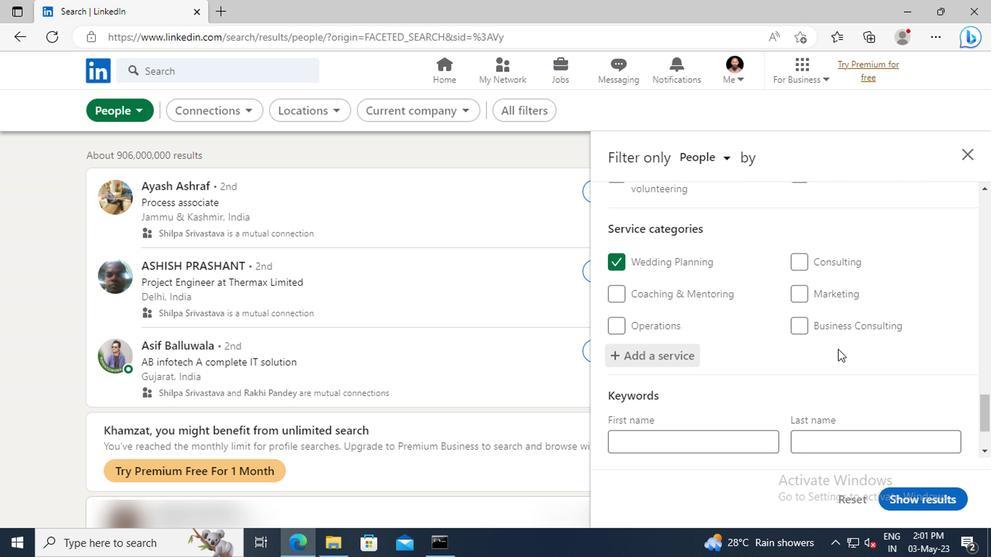 
Action: Mouse scrolled (835, 347) with delta (0, -1)
Screenshot: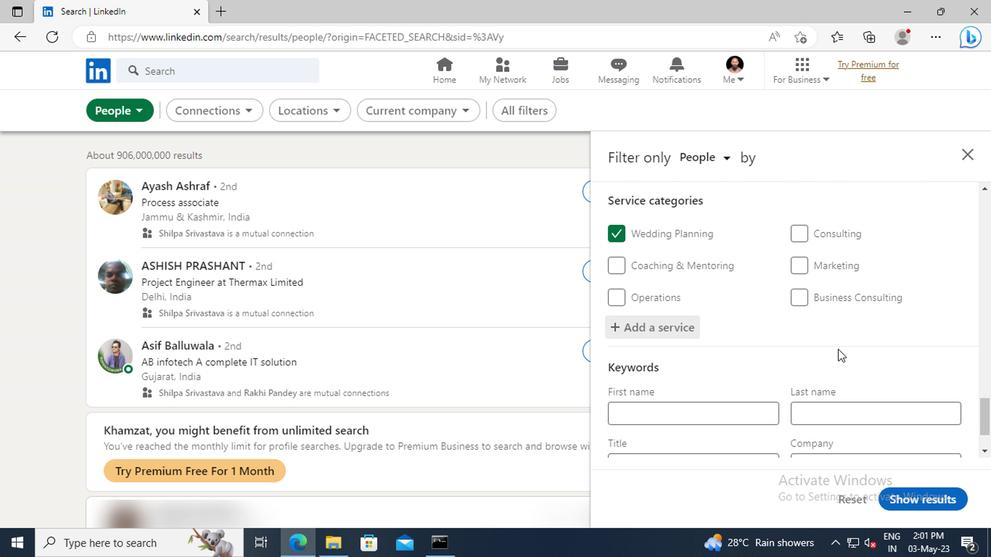 
Action: Mouse moved to (746, 390)
Screenshot: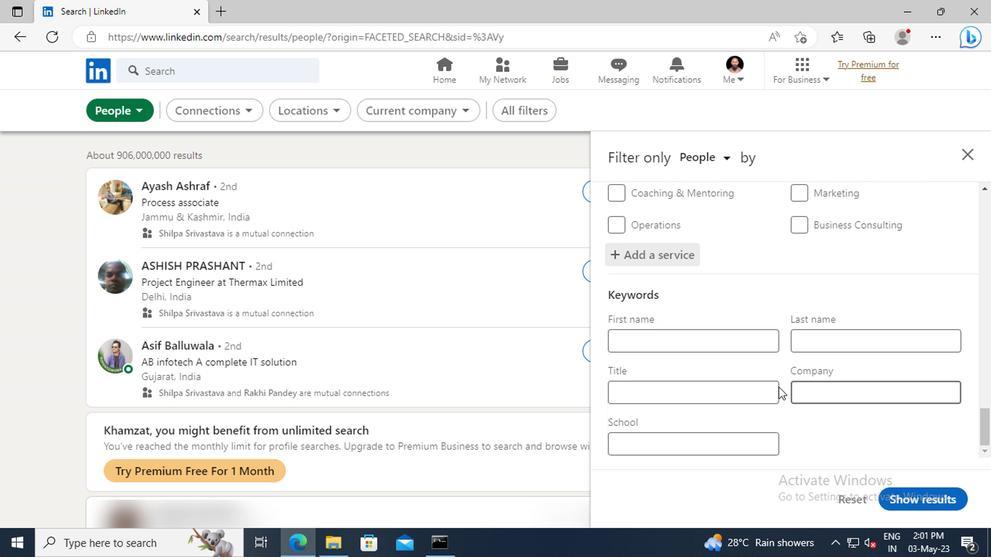 
Action: Mouse pressed left at (746, 390)
Screenshot: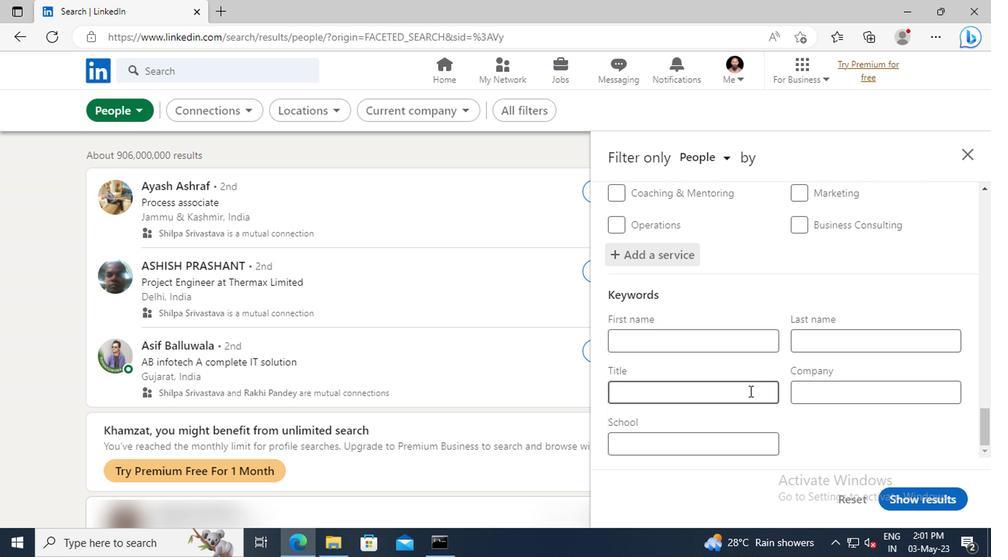 
Action: Key pressed <Key.shift>UX<Key.space><Key.shift>DESIGNER<Key.space><Key.shift>&<Key.space><Key.shift>UI<Key.space><Key.shift>DEVELOPER<Key.enter>
Screenshot: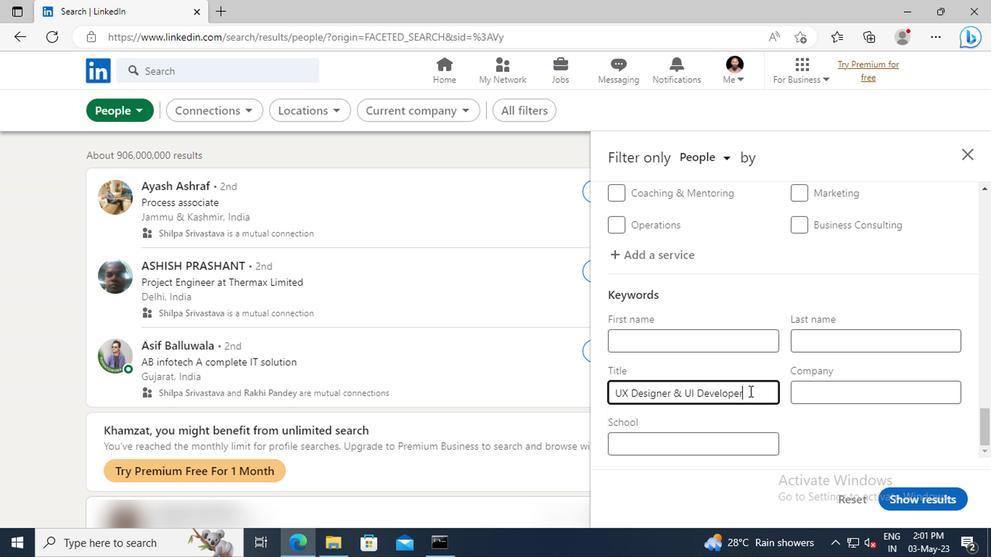 
Action: Mouse moved to (904, 498)
Screenshot: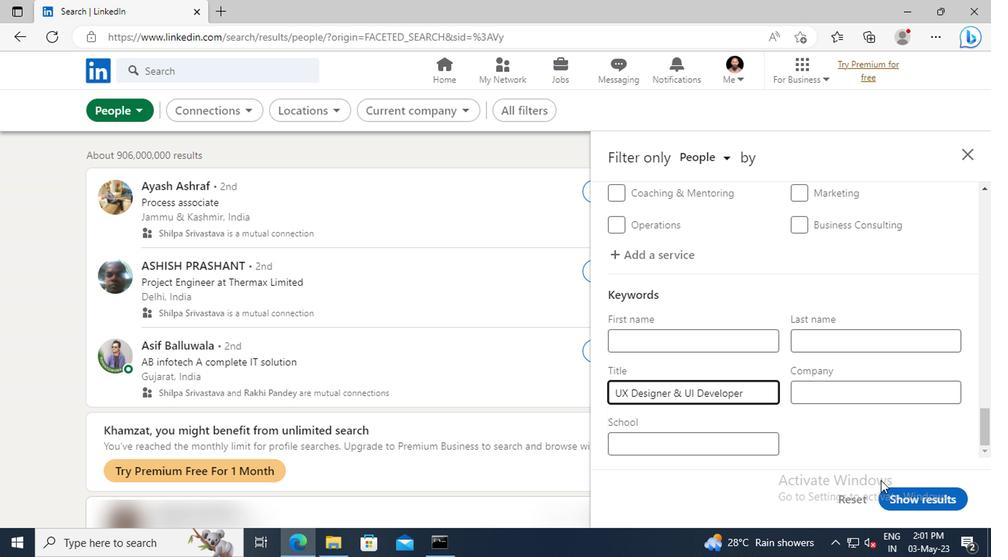 
Action: Mouse pressed left at (904, 498)
Screenshot: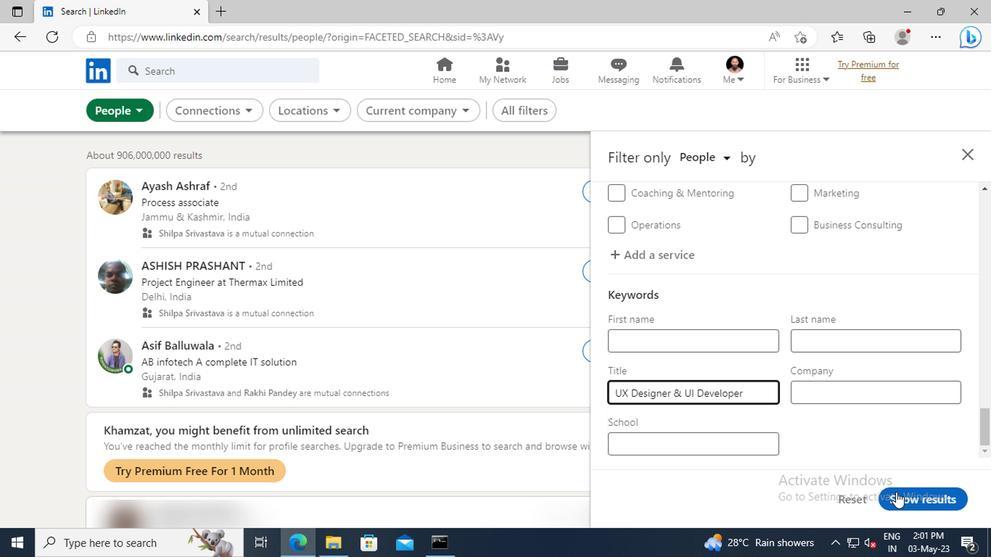 
